Task: Calculate the distance between Portland and Las Vegas.
Action: Key pressed p<Key.caps_lock>ORTLAND
Screenshot: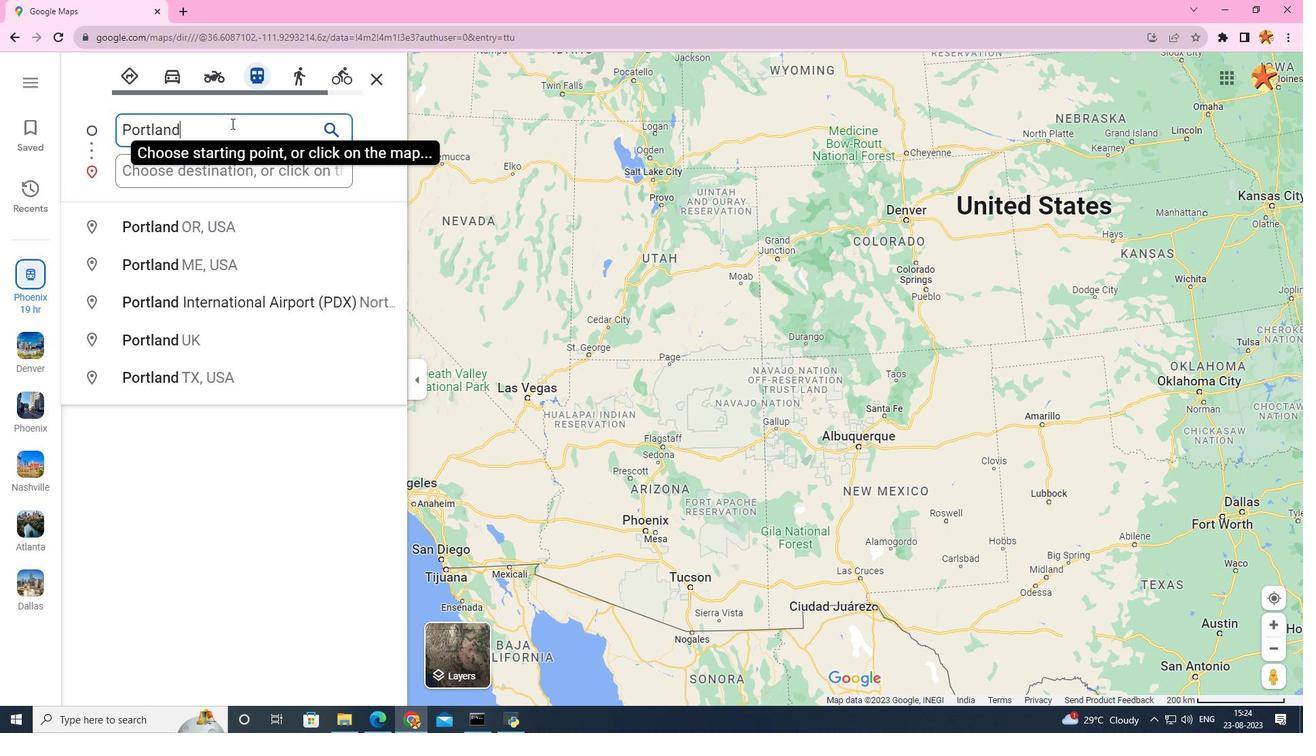 
Action: Mouse moved to (135, 215)
Screenshot: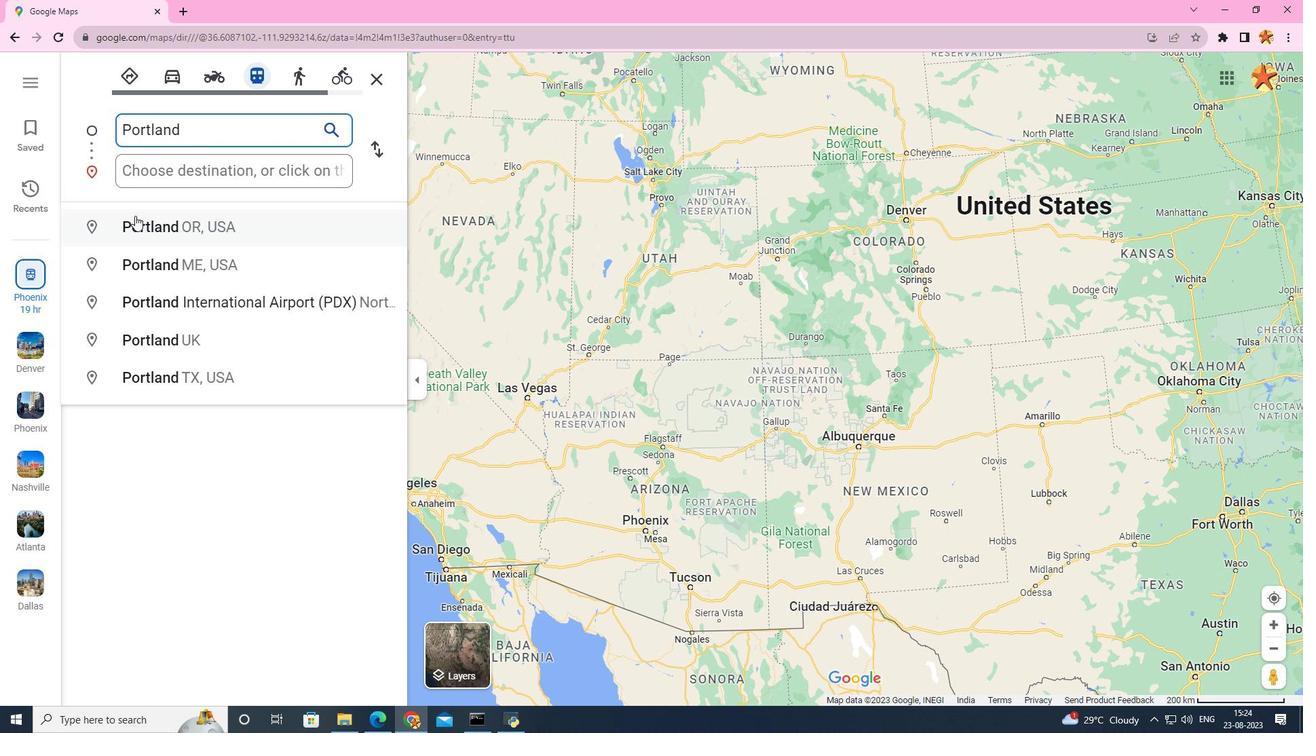 
Action: Mouse pressed left at (135, 215)
Screenshot: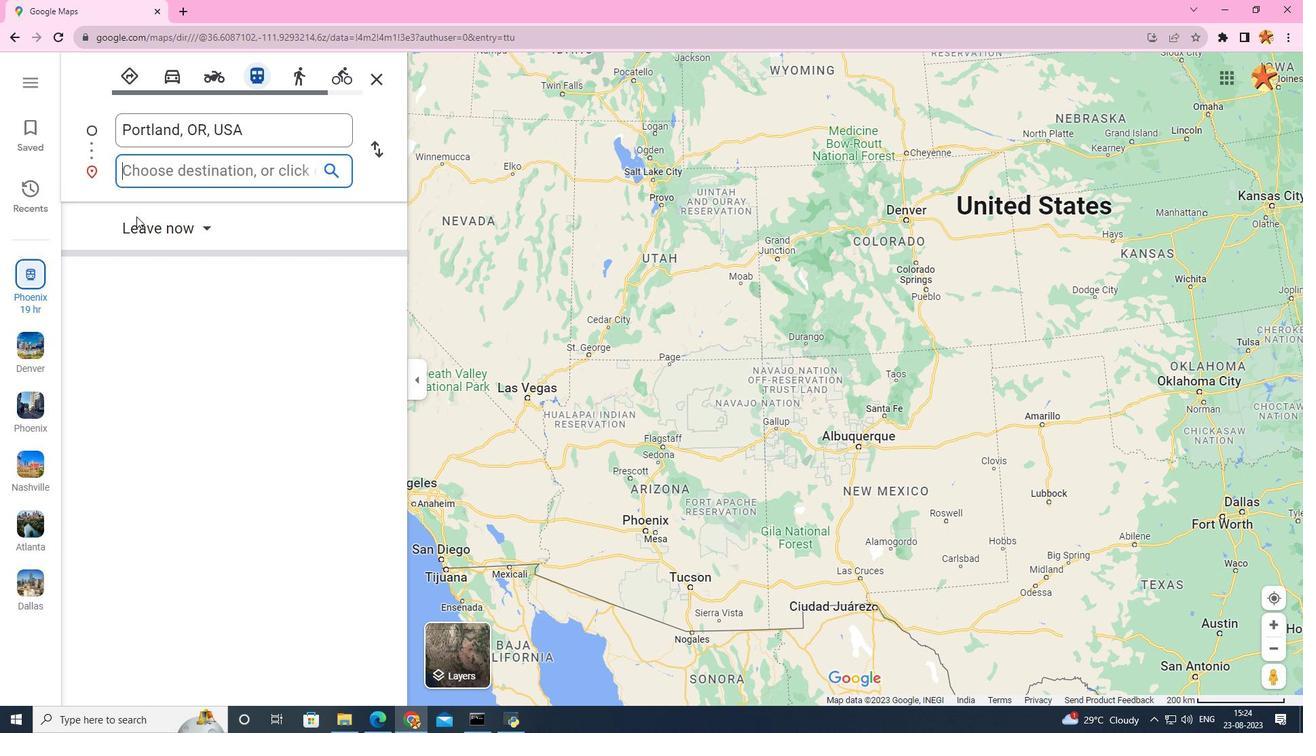 
Action: Mouse moved to (192, 167)
Screenshot: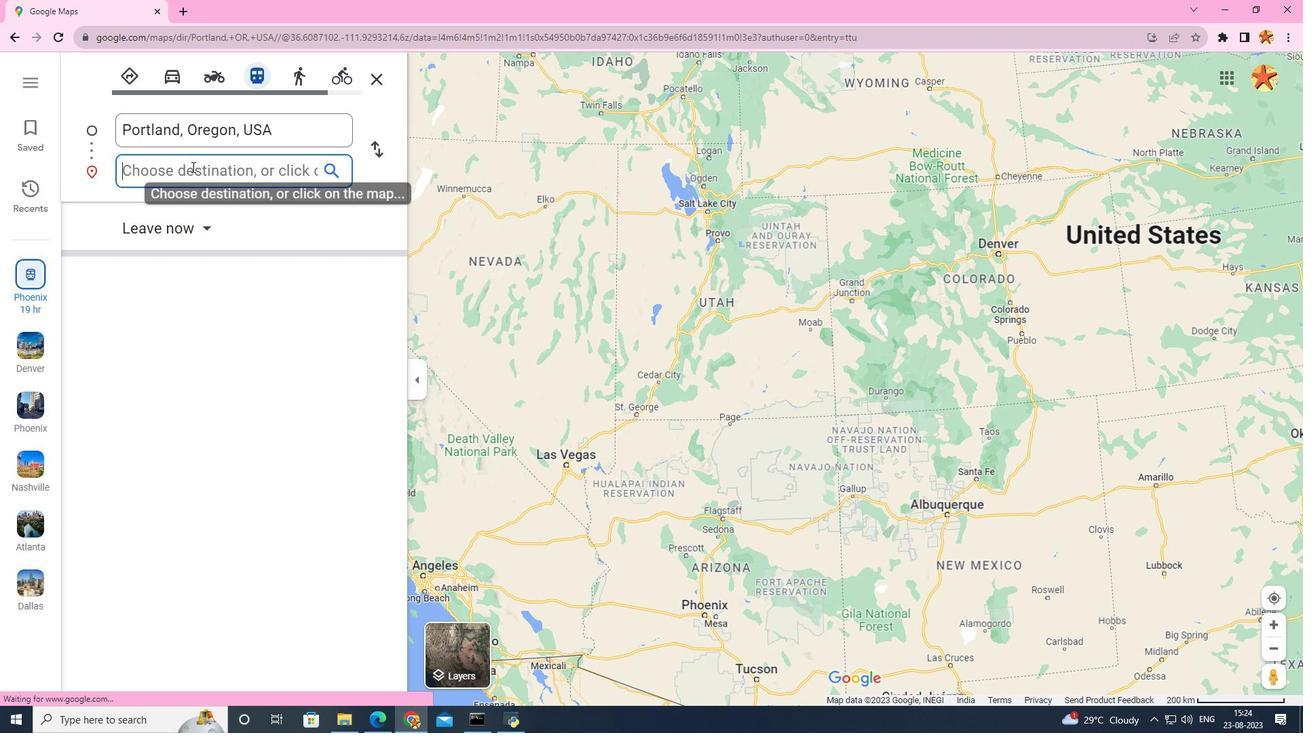 
Action: Mouse pressed left at (192, 167)
Screenshot: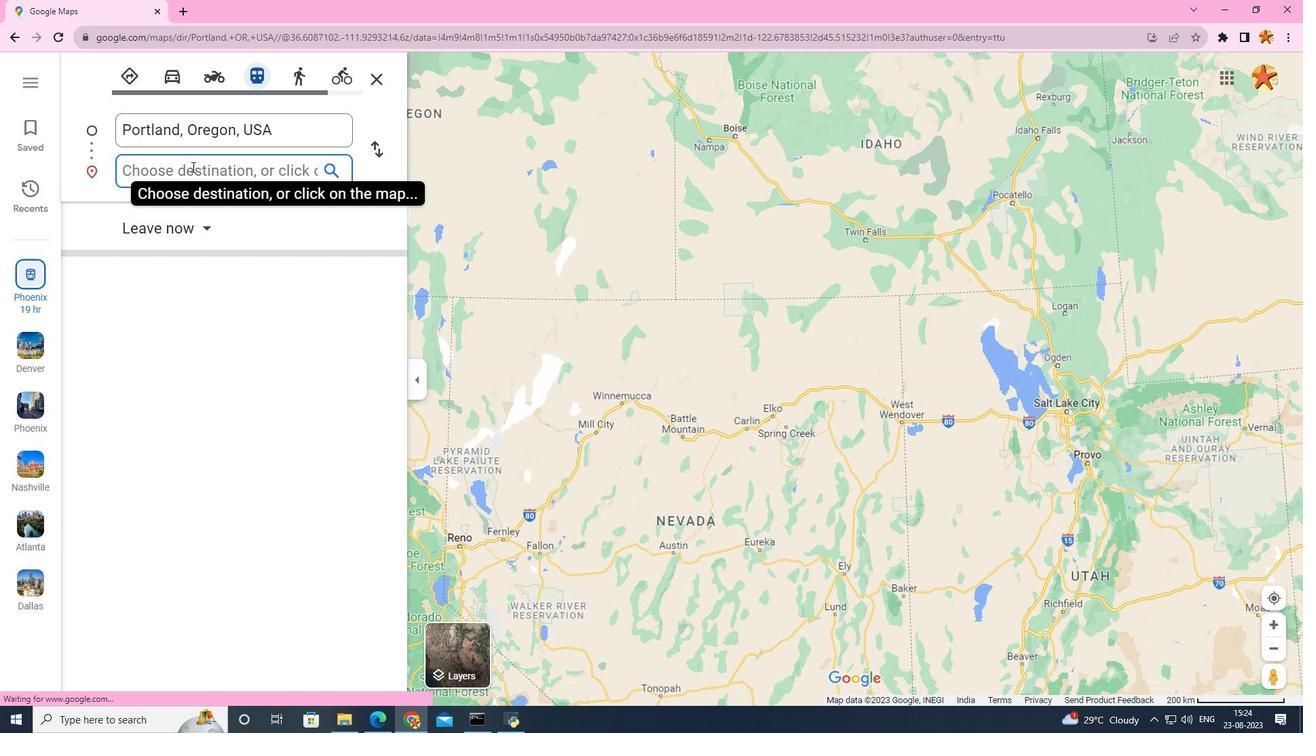 
Action: Mouse moved to (179, 156)
Screenshot: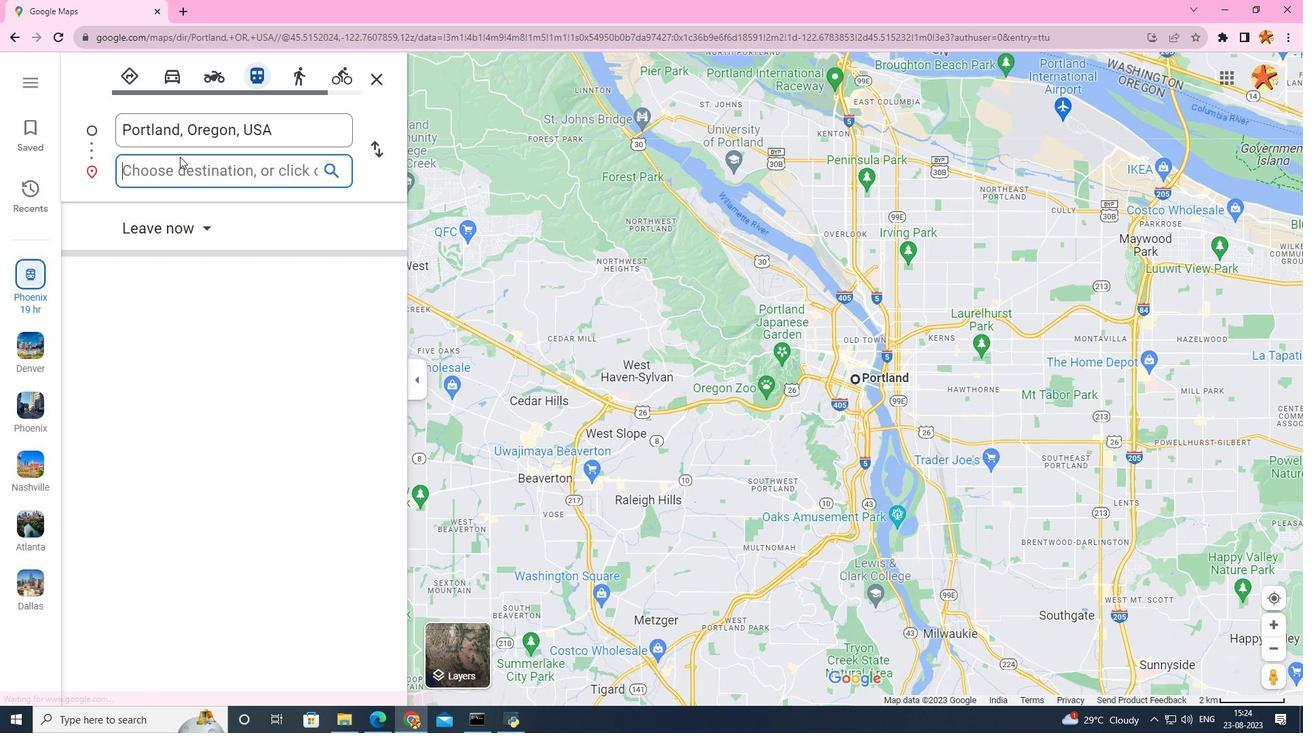 
Action: Key pressed <Key.caps_lock>l<Key.caps_lock>AS<Key.space>VEGAS
Screenshot: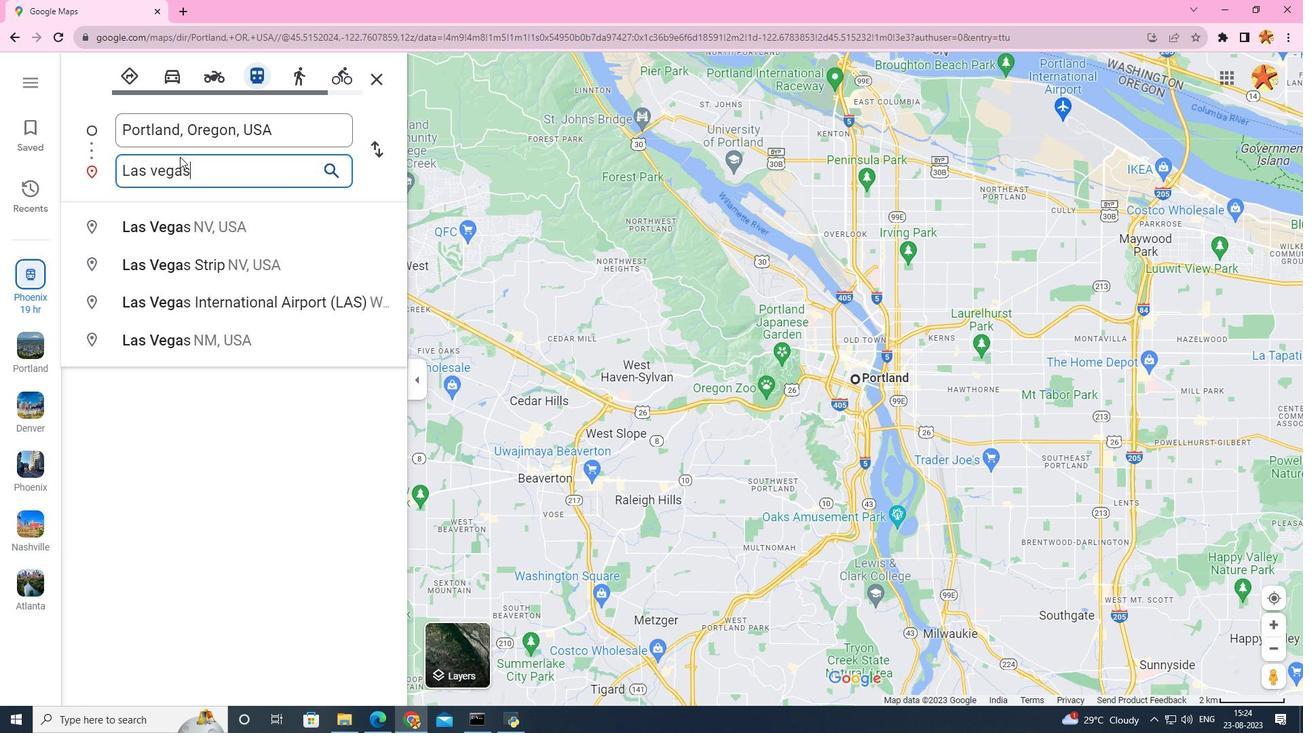 
Action: Mouse moved to (148, 220)
Screenshot: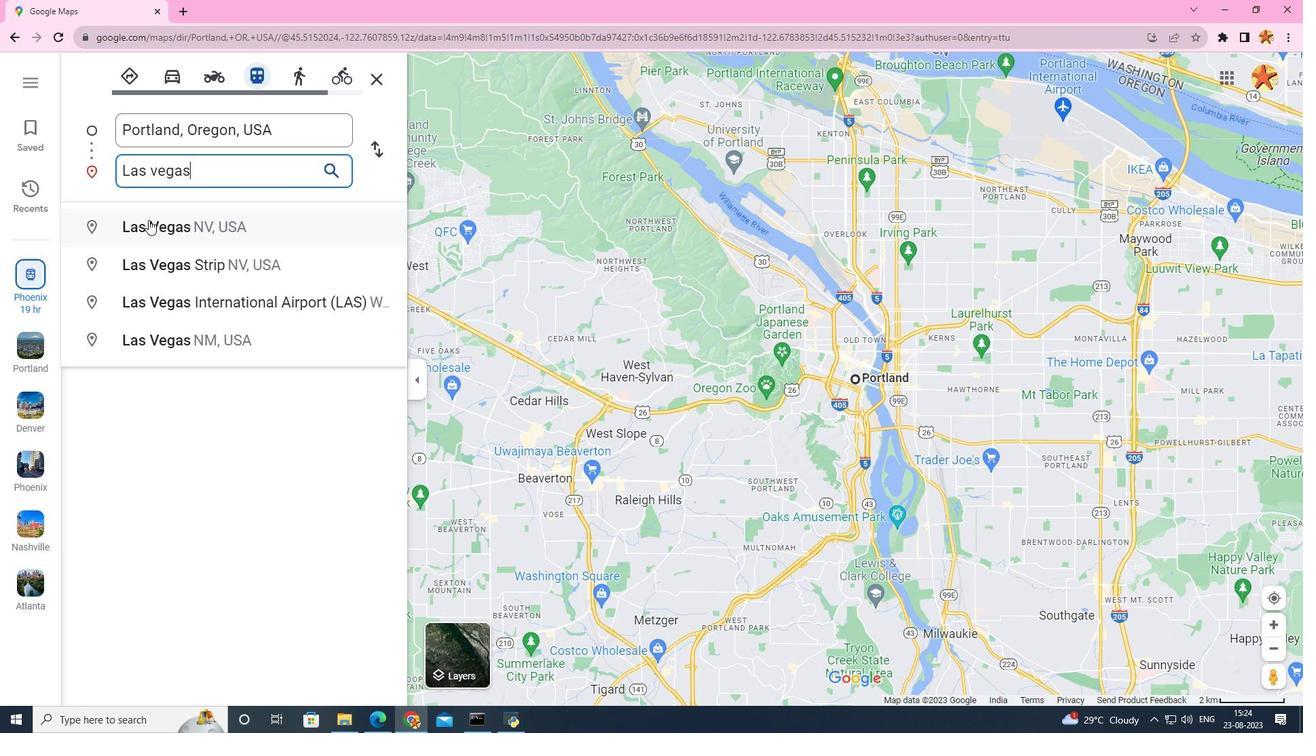 
Action: Mouse pressed left at (148, 220)
Screenshot: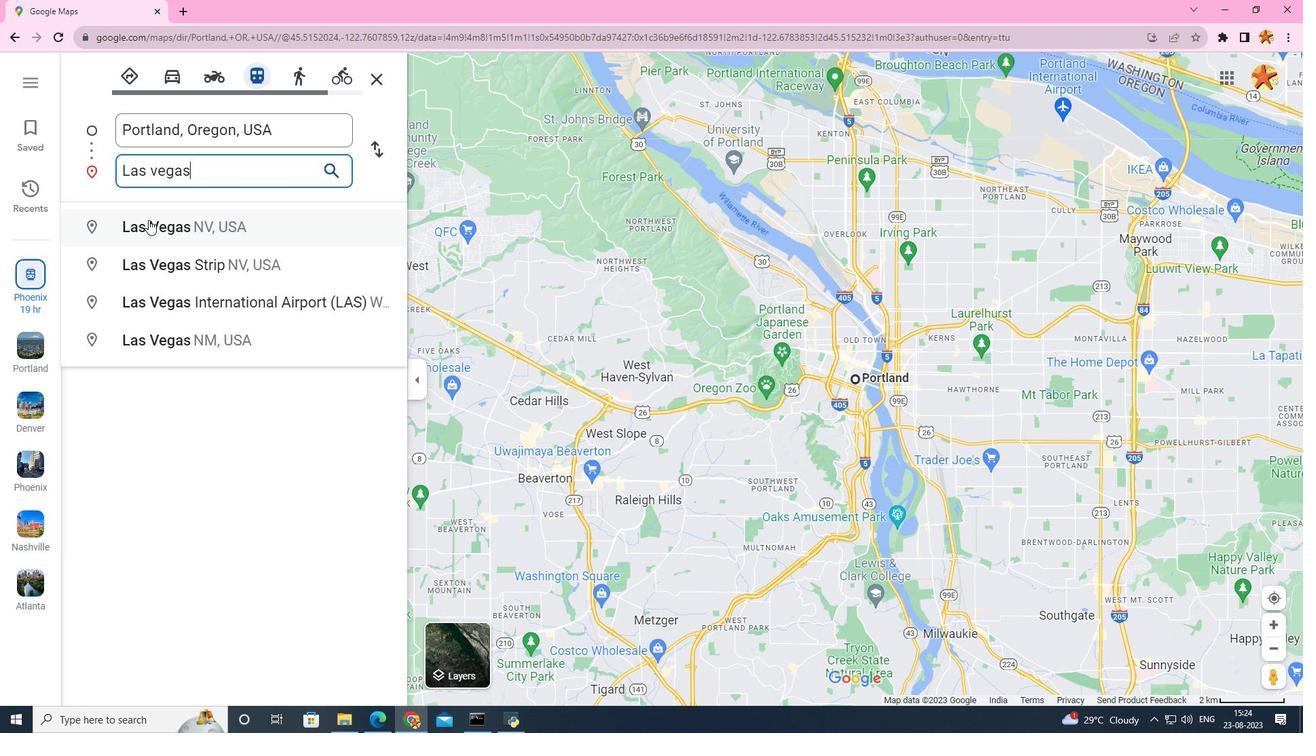 
Action: Mouse moved to (467, 659)
Screenshot: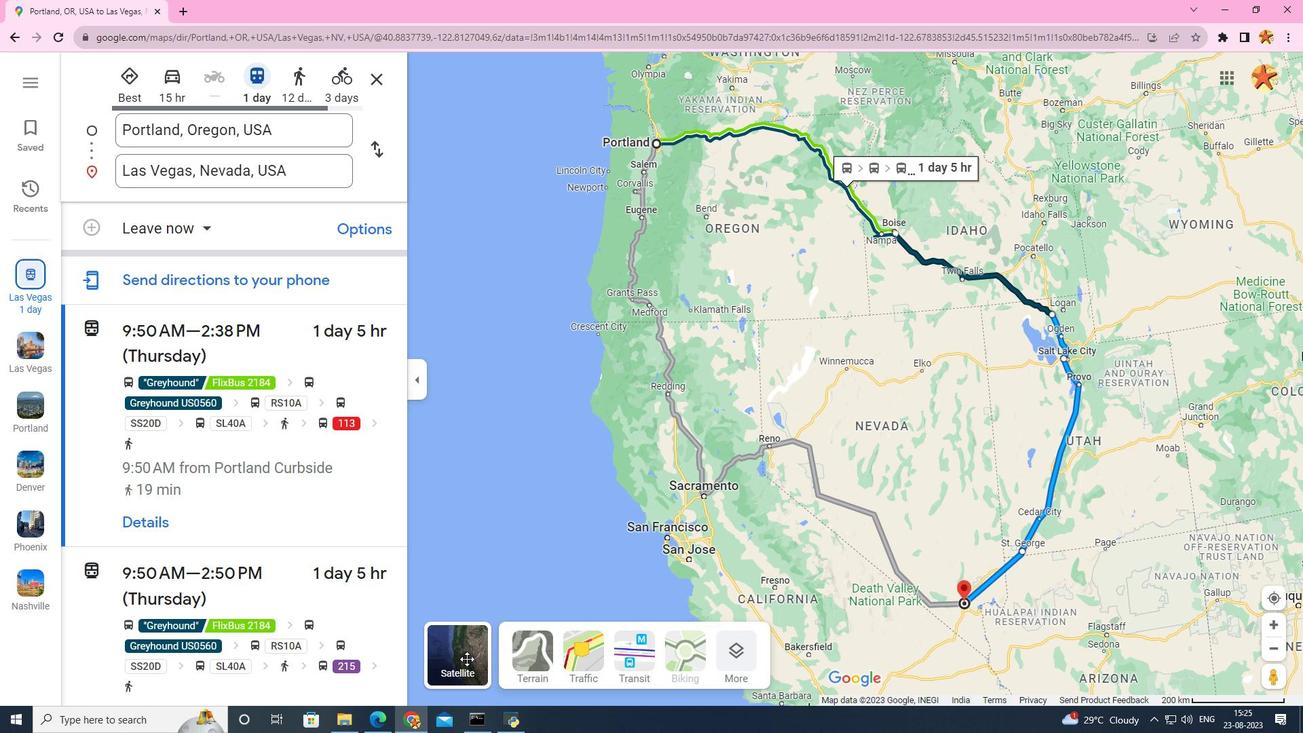 
Action: Mouse pressed left at (467, 659)
Screenshot: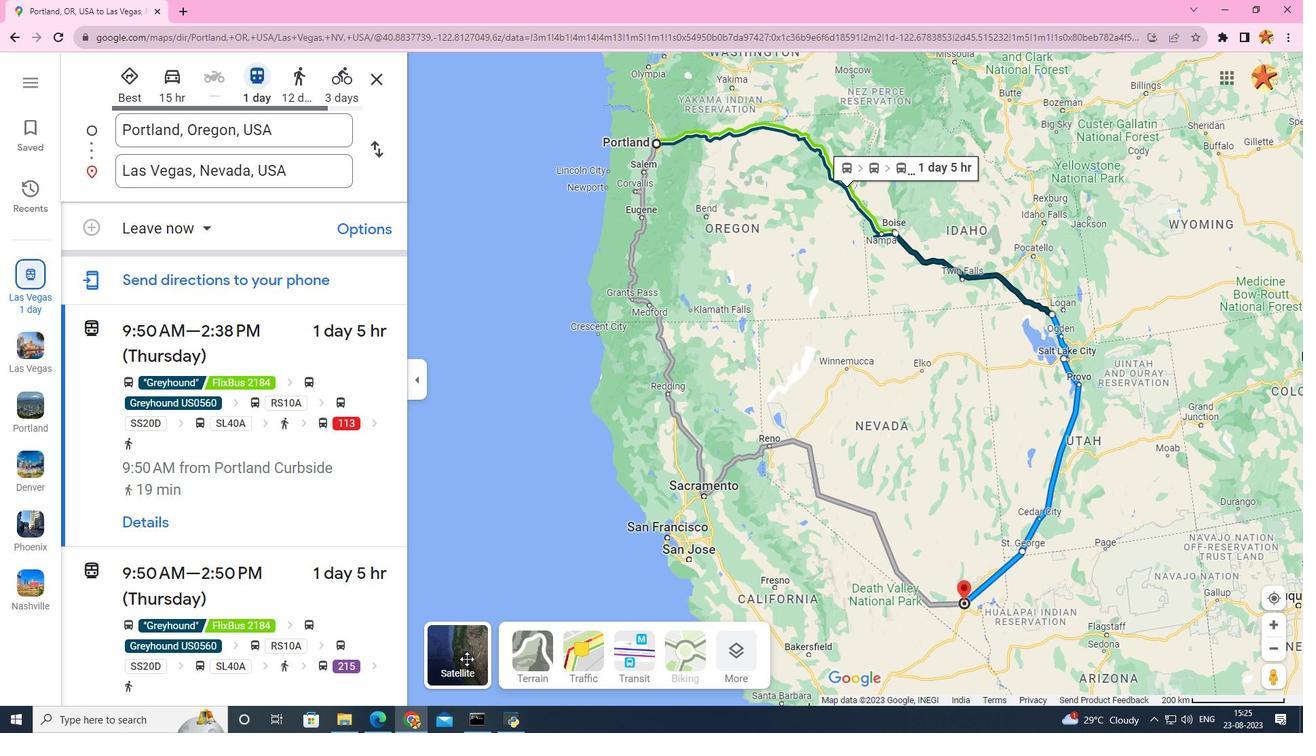 
Action: Mouse moved to (734, 649)
Screenshot: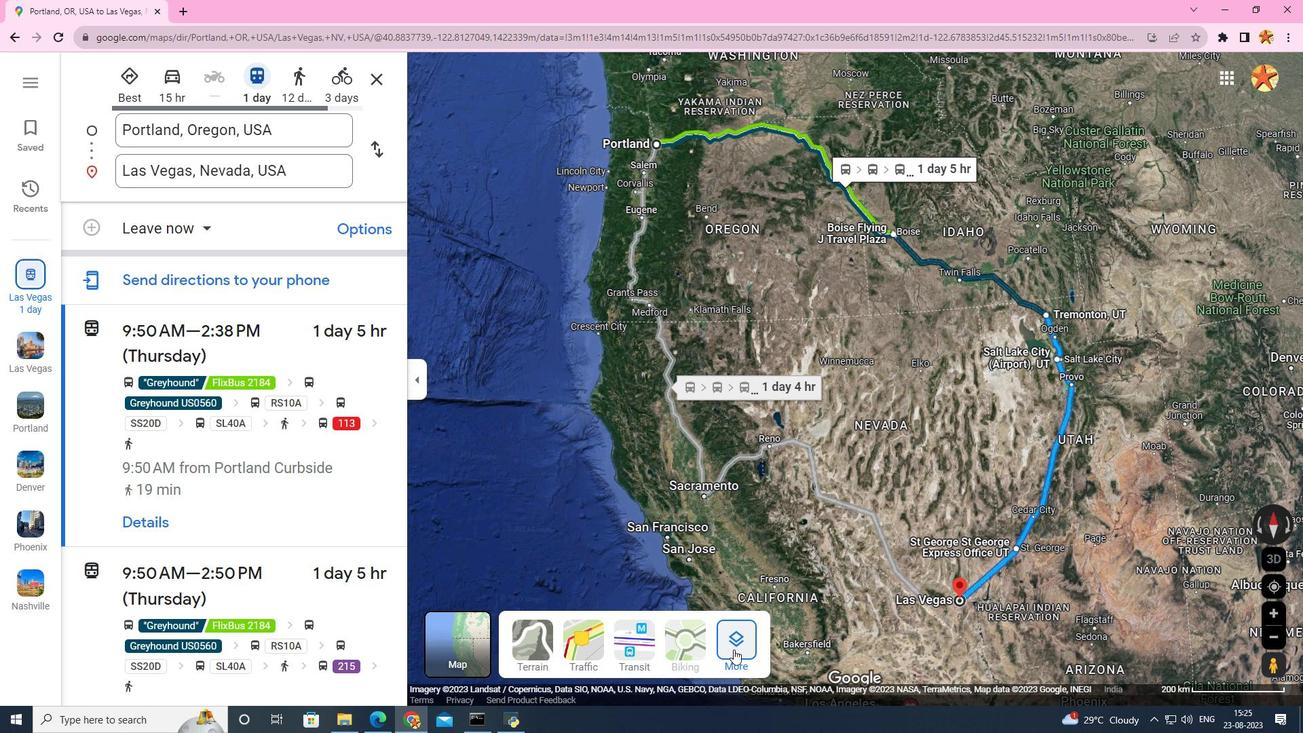 
Action: Mouse pressed left at (734, 649)
Screenshot: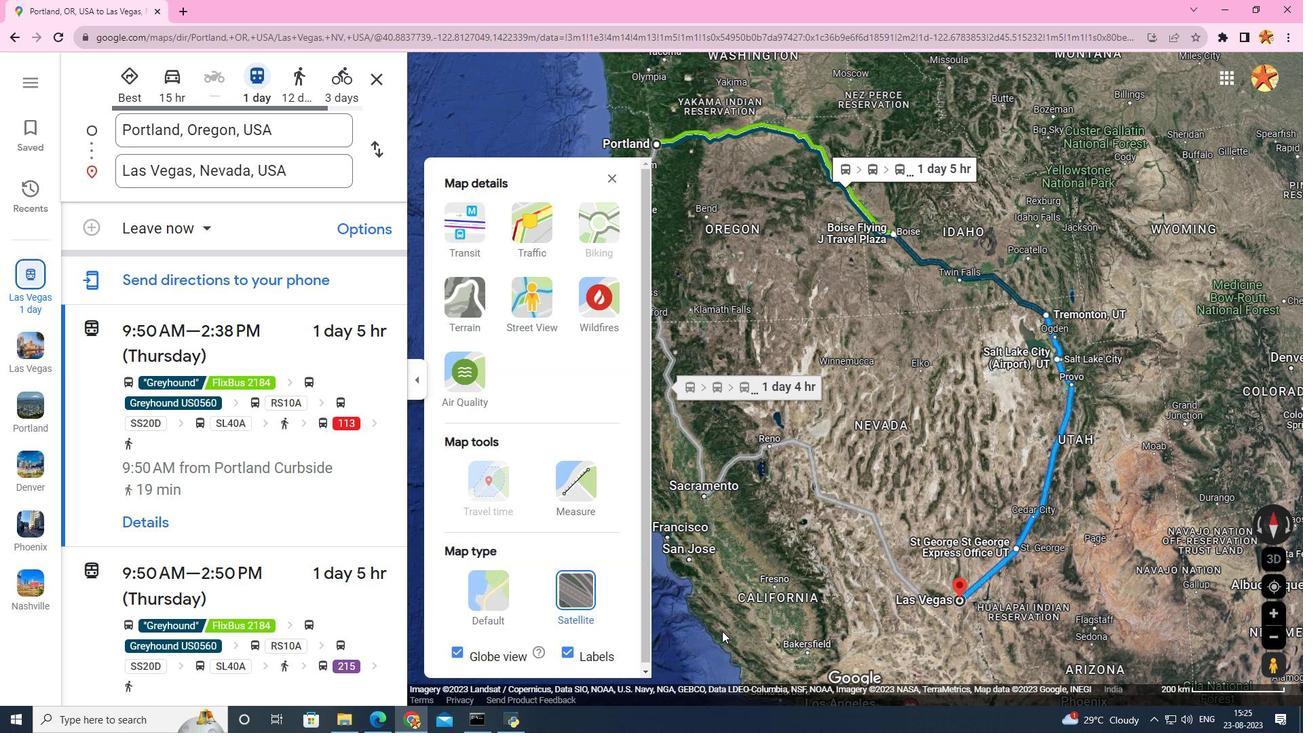 
Action: Mouse moved to (563, 506)
Screenshot: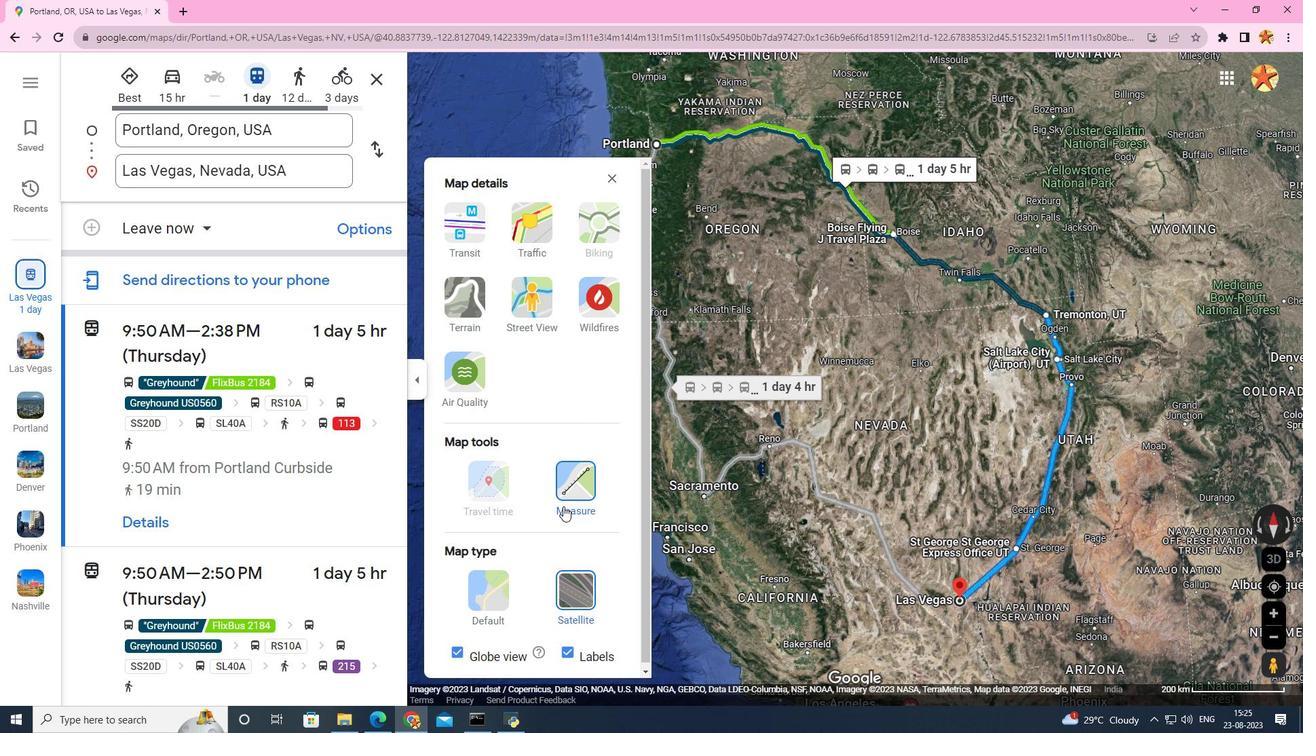 
Action: Mouse pressed left at (563, 506)
Screenshot: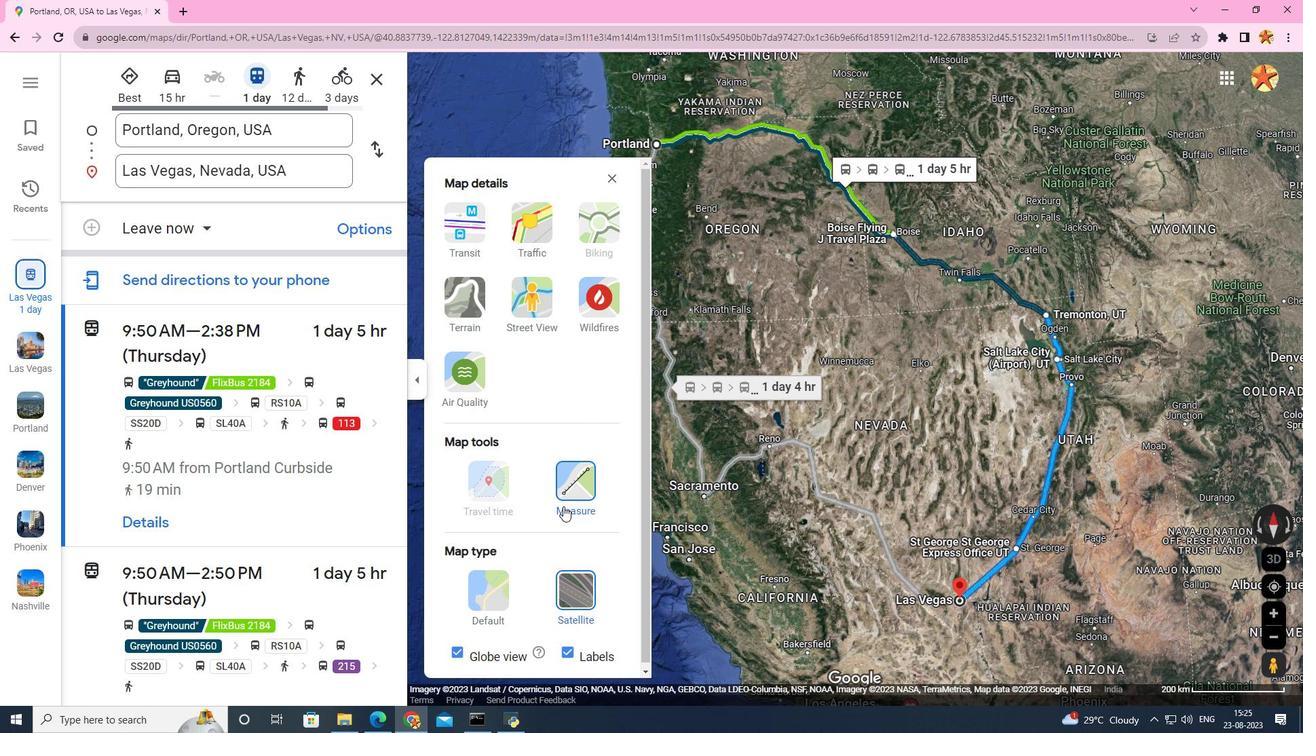 
Action: Mouse moved to (622, 177)
Screenshot: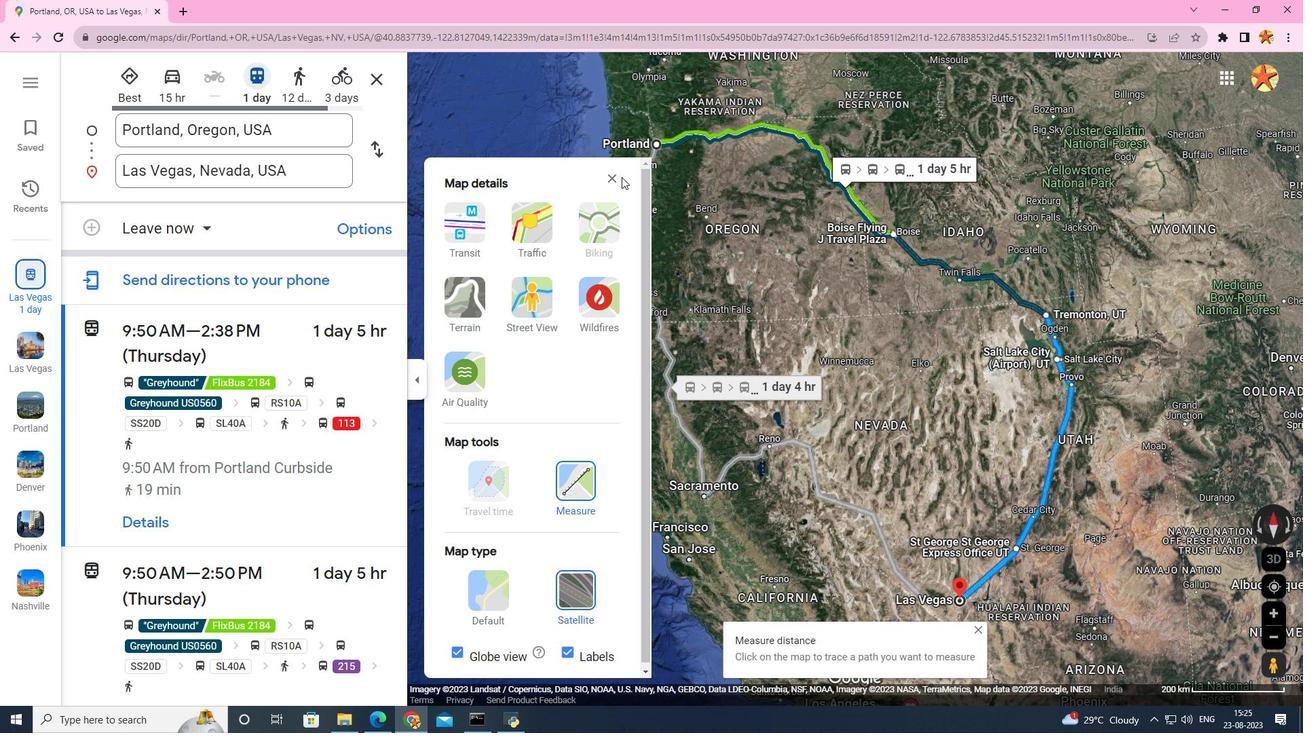 
Action: Mouse pressed left at (622, 177)
Screenshot: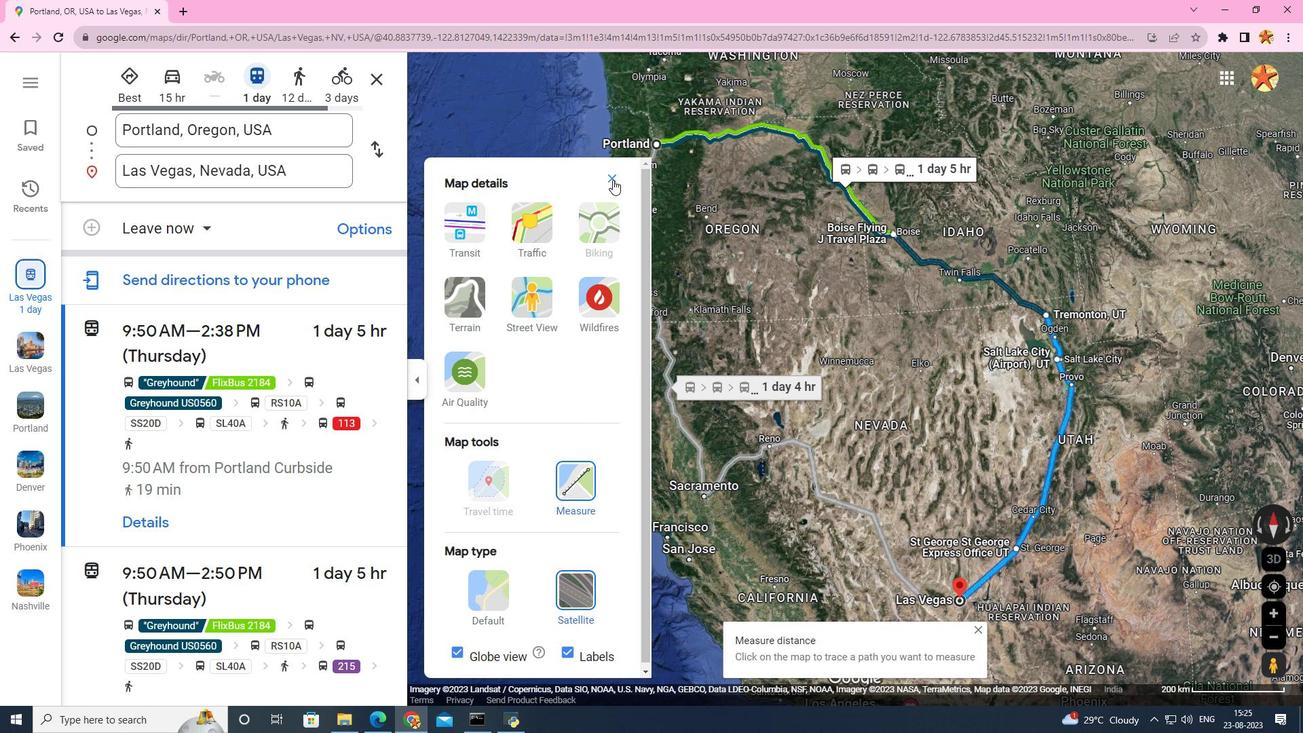 
Action: Mouse moved to (613, 179)
Screenshot: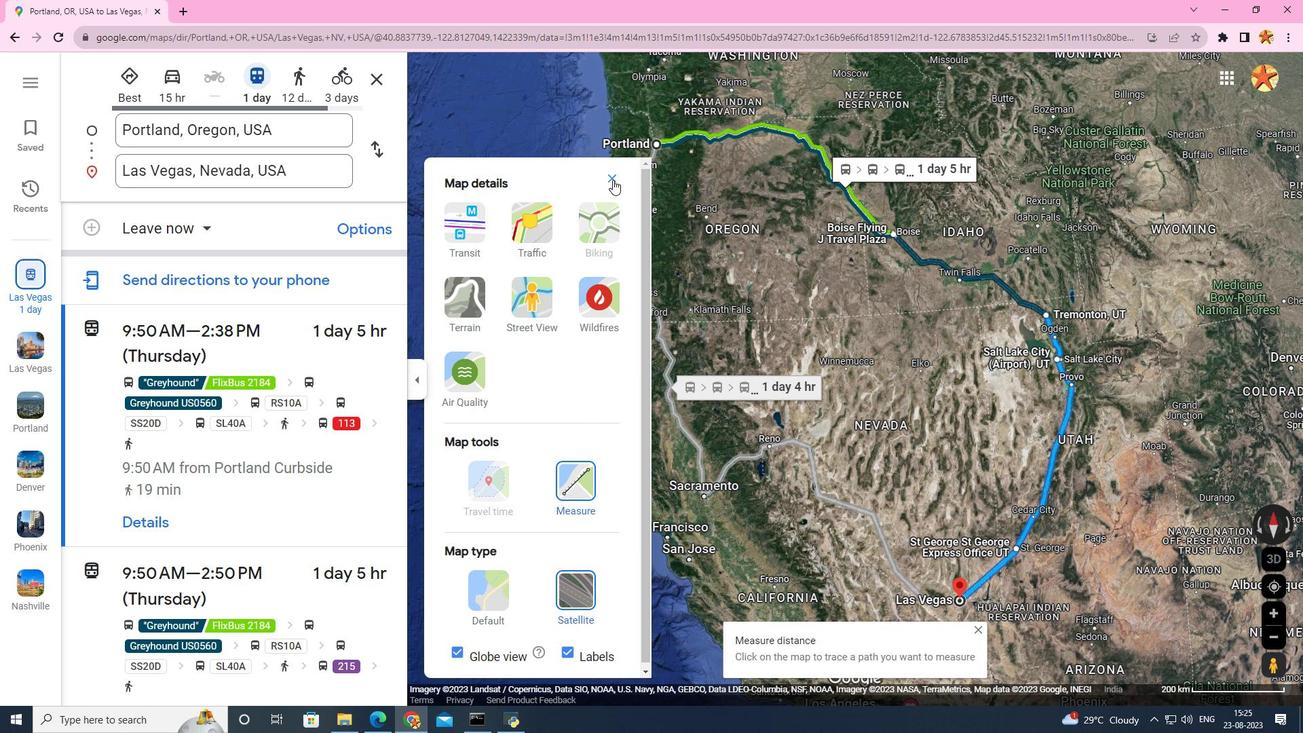 
Action: Mouse pressed left at (613, 179)
Screenshot: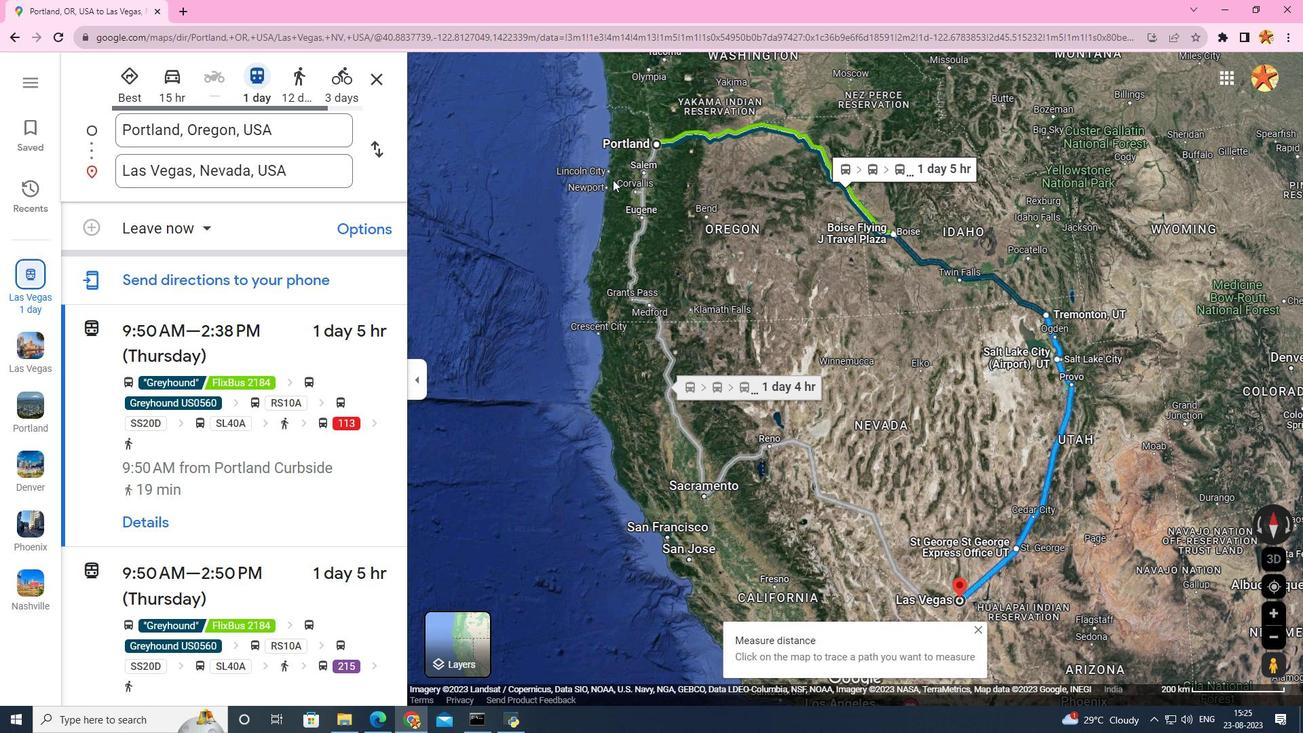
Action: Mouse moved to (724, 114)
Screenshot: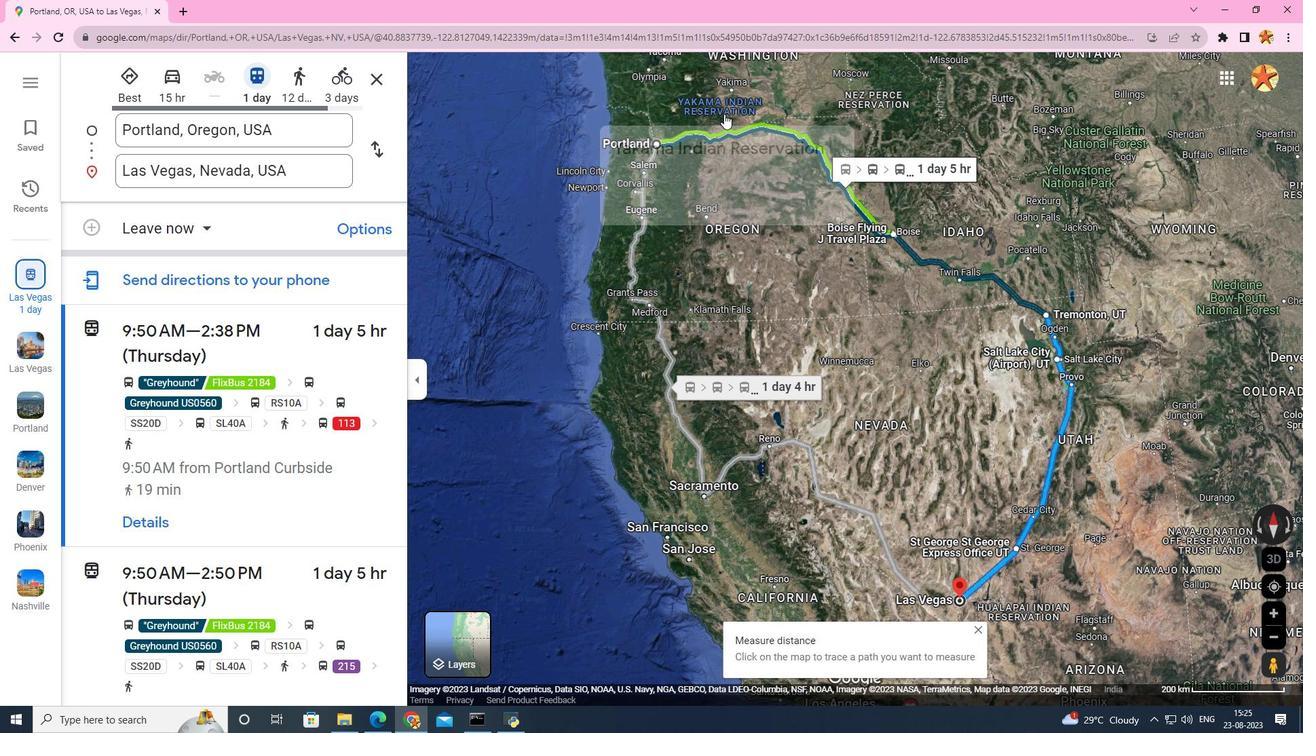 
Action: Mouse scrolled (724, 114) with delta (0, 0)
Screenshot: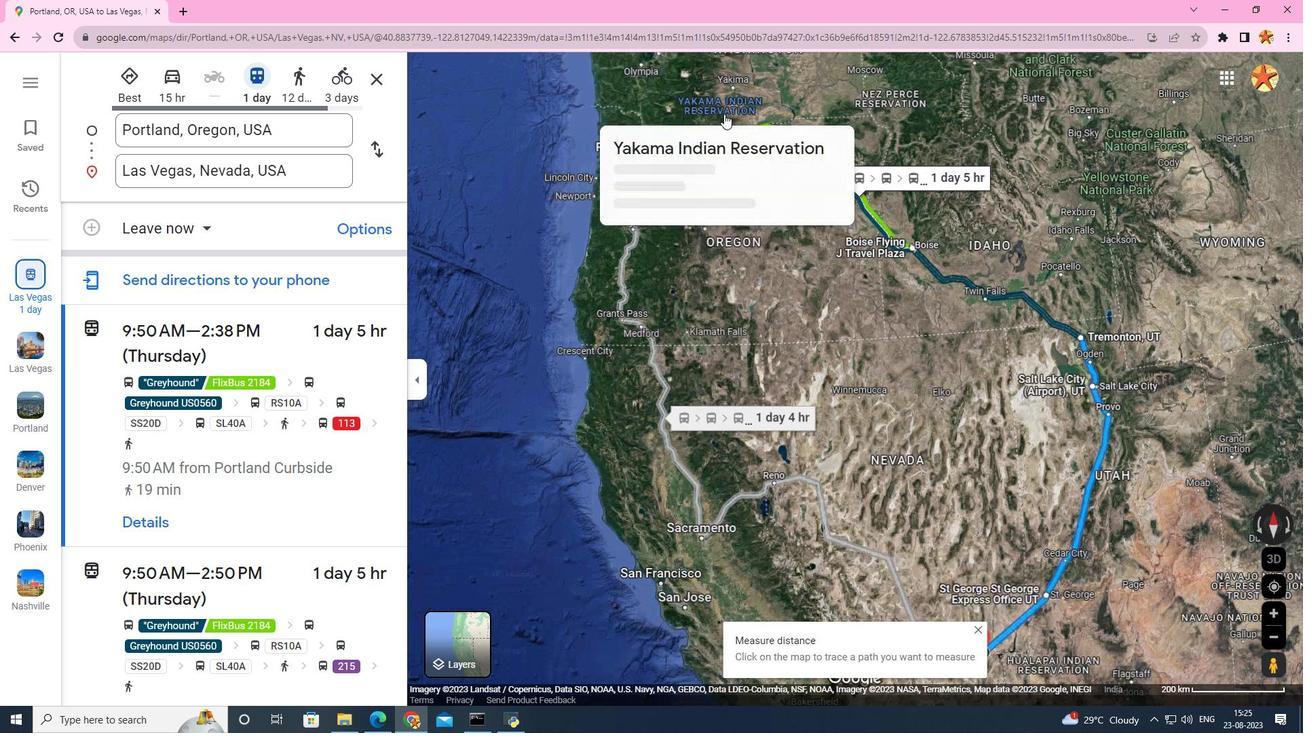 
Action: Mouse scrolled (724, 114) with delta (0, 0)
Screenshot: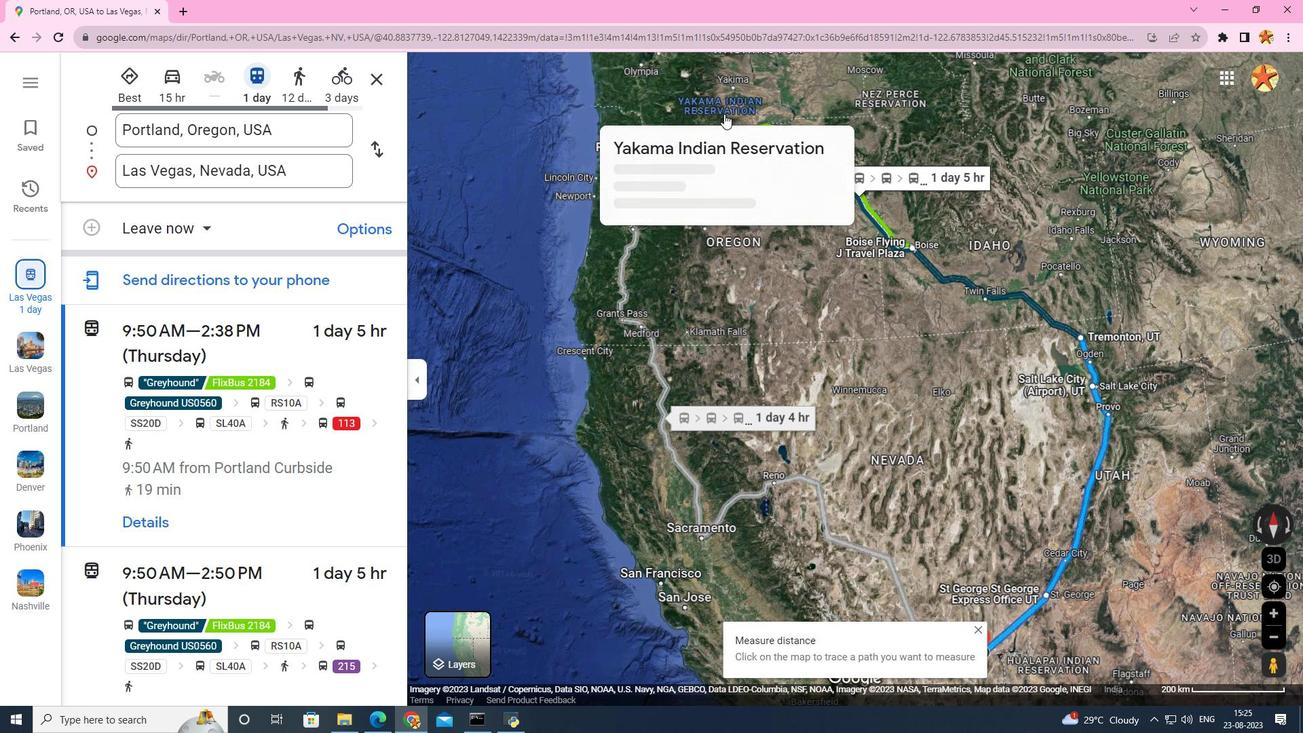 
Action: Mouse scrolled (724, 114) with delta (0, 0)
Screenshot: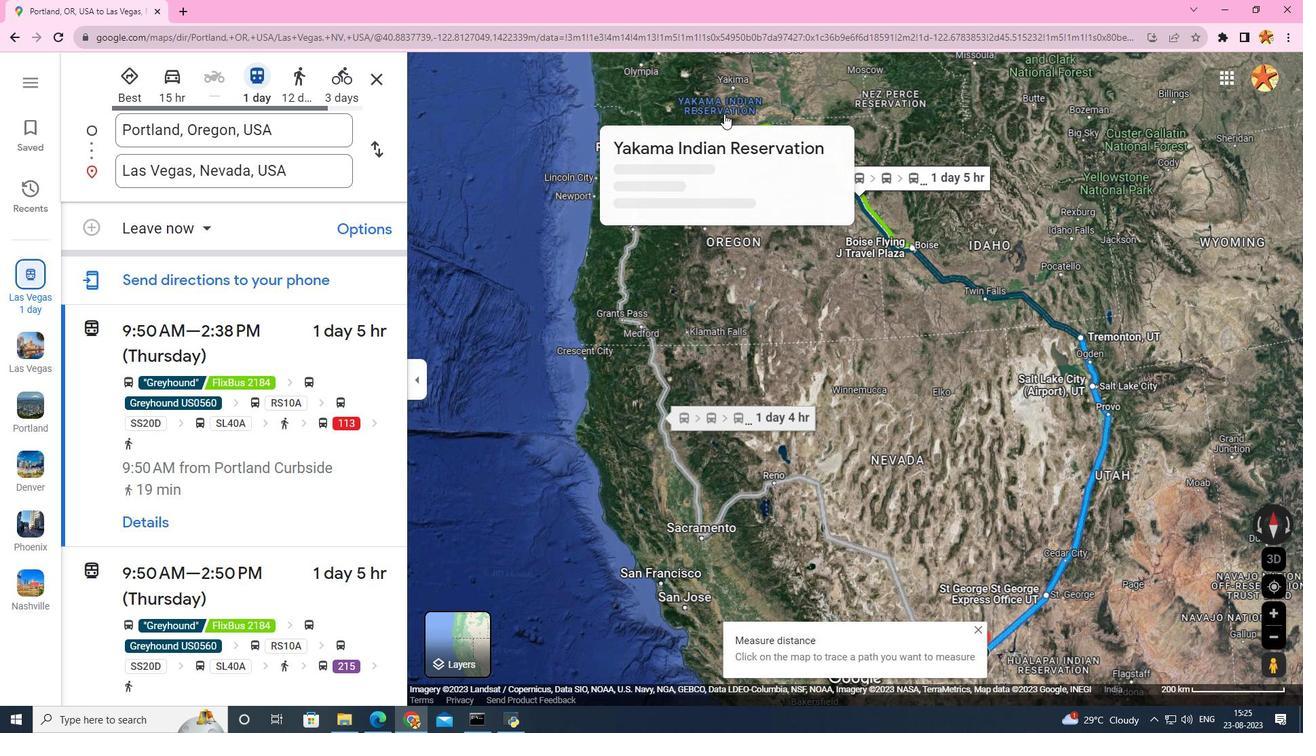 
Action: Mouse scrolled (724, 113) with delta (0, 0)
Screenshot: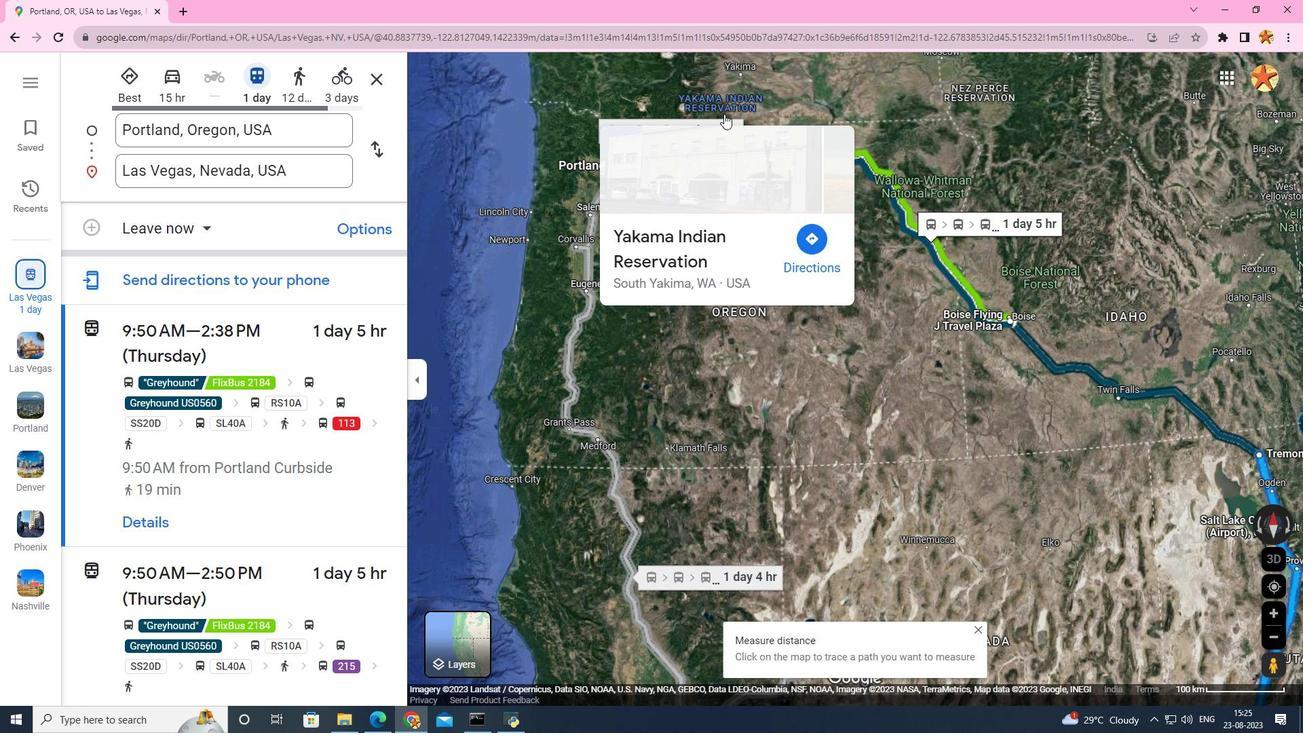 
Action: Mouse moved to (626, 155)
Screenshot: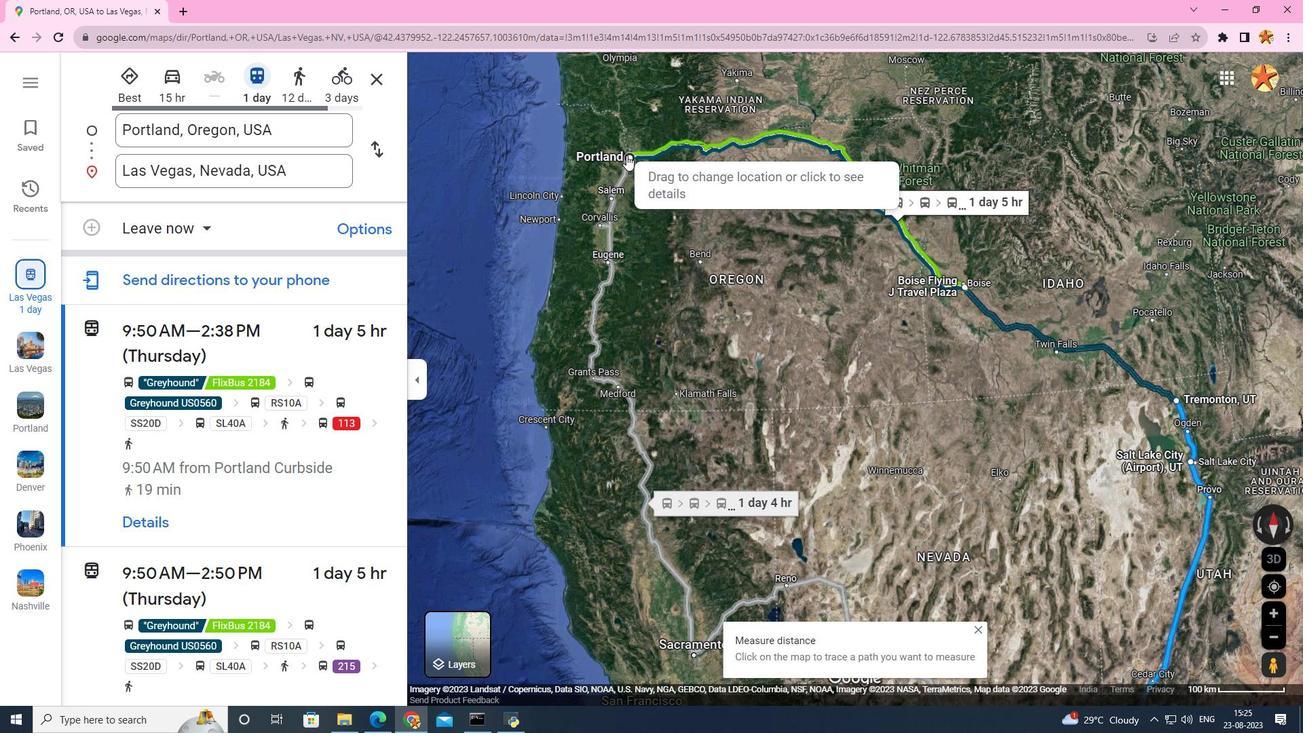 
Action: Mouse pressed left at (626, 155)
Screenshot: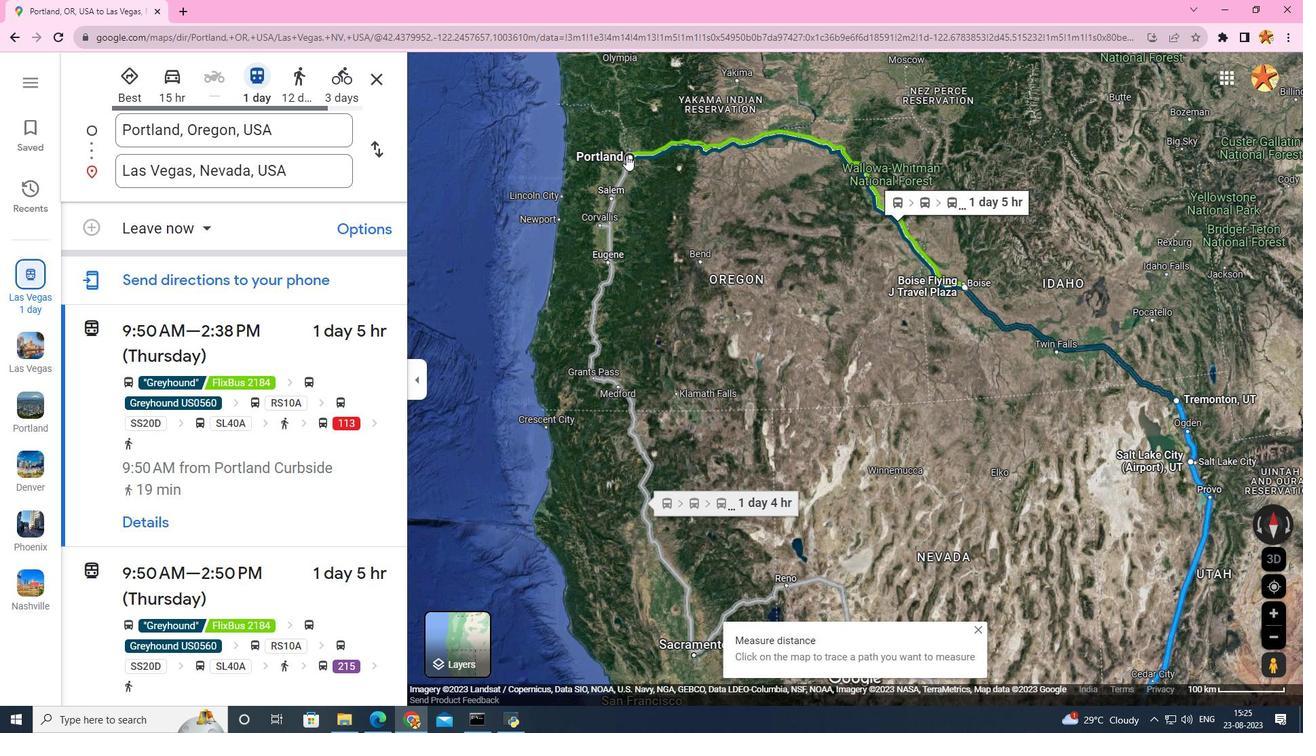 
Action: Mouse moved to (1007, 336)
Screenshot: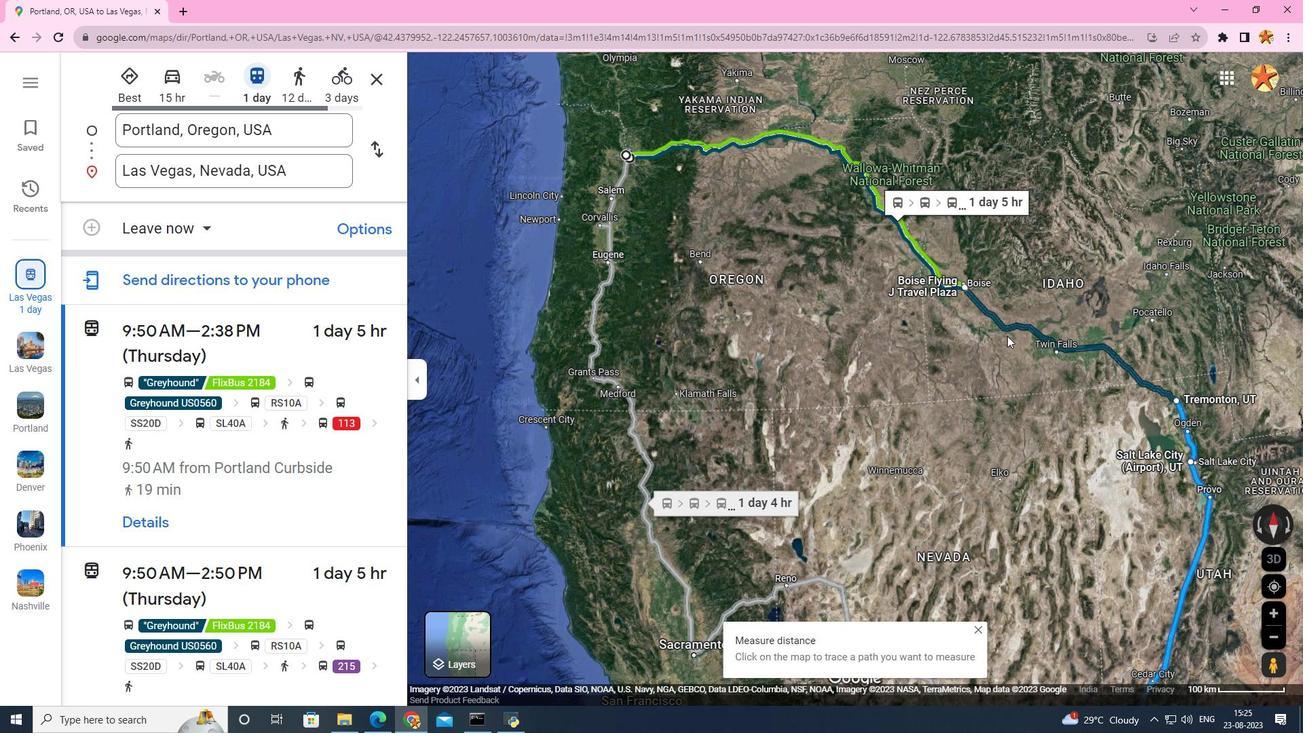 
Action: Mouse scrolled (1007, 335) with delta (0, 0)
Screenshot: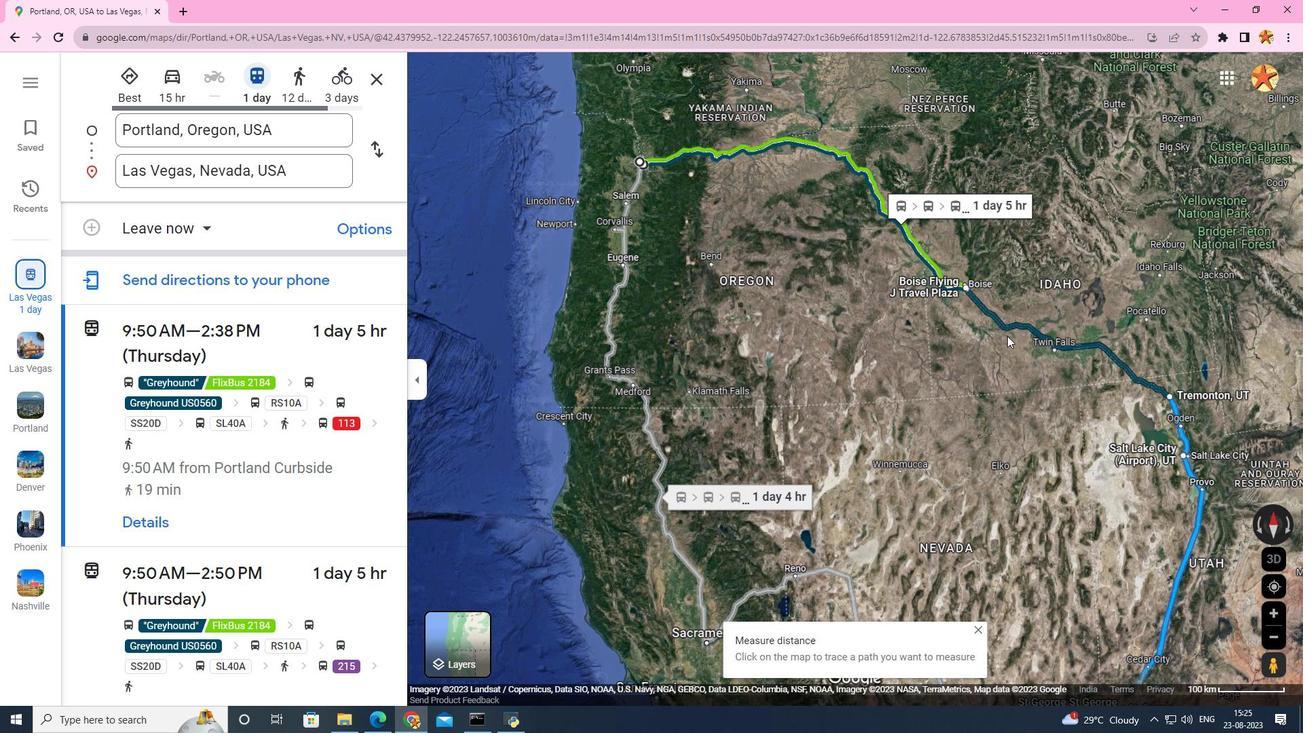
Action: Mouse scrolled (1007, 335) with delta (0, 0)
Screenshot: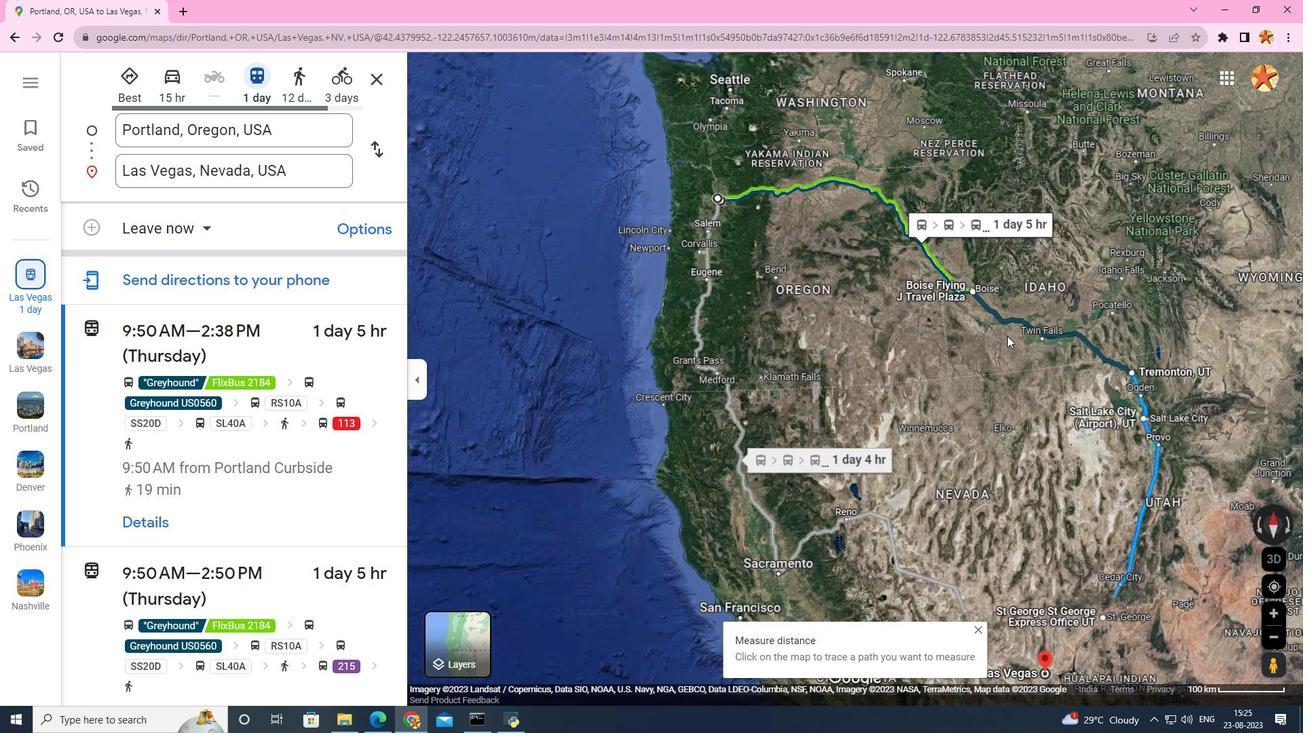
Action: Mouse scrolled (1007, 335) with delta (0, 0)
Screenshot: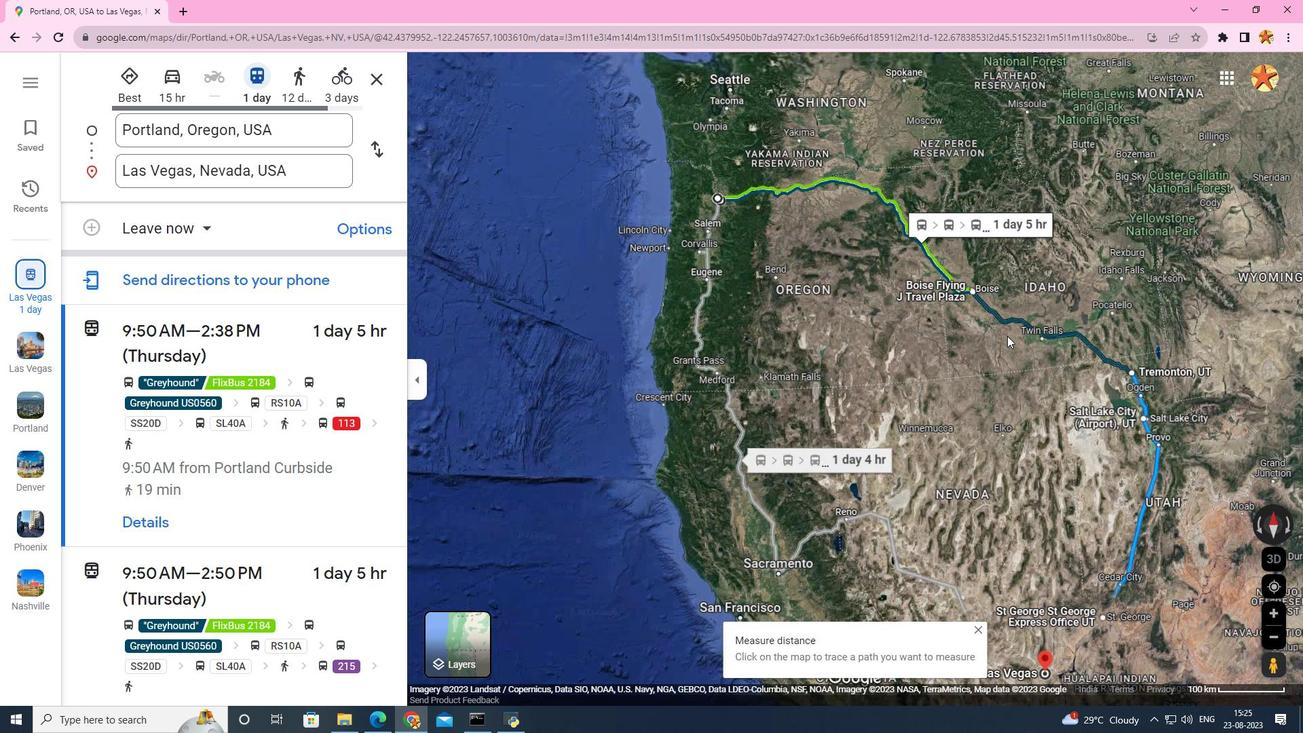 
Action: Mouse scrolled (1007, 335) with delta (0, 0)
Screenshot: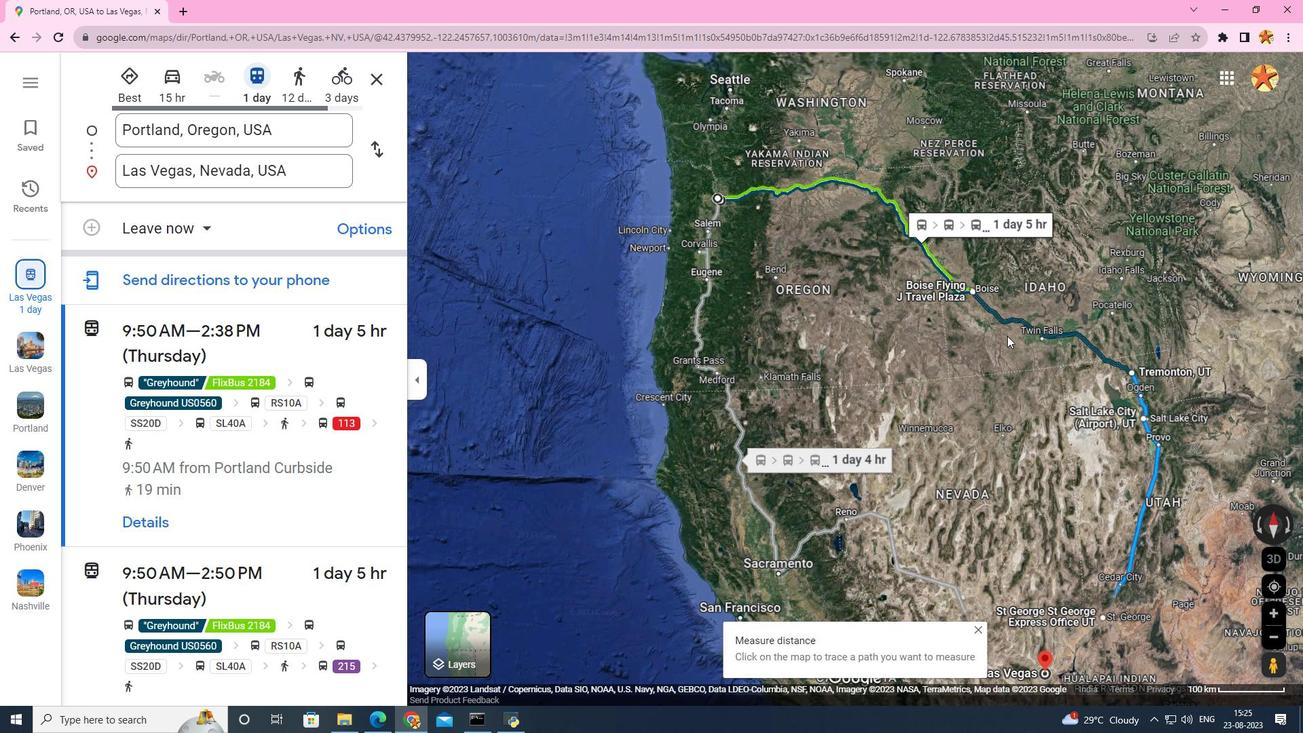
Action: Mouse scrolled (1007, 335) with delta (0, 0)
Screenshot: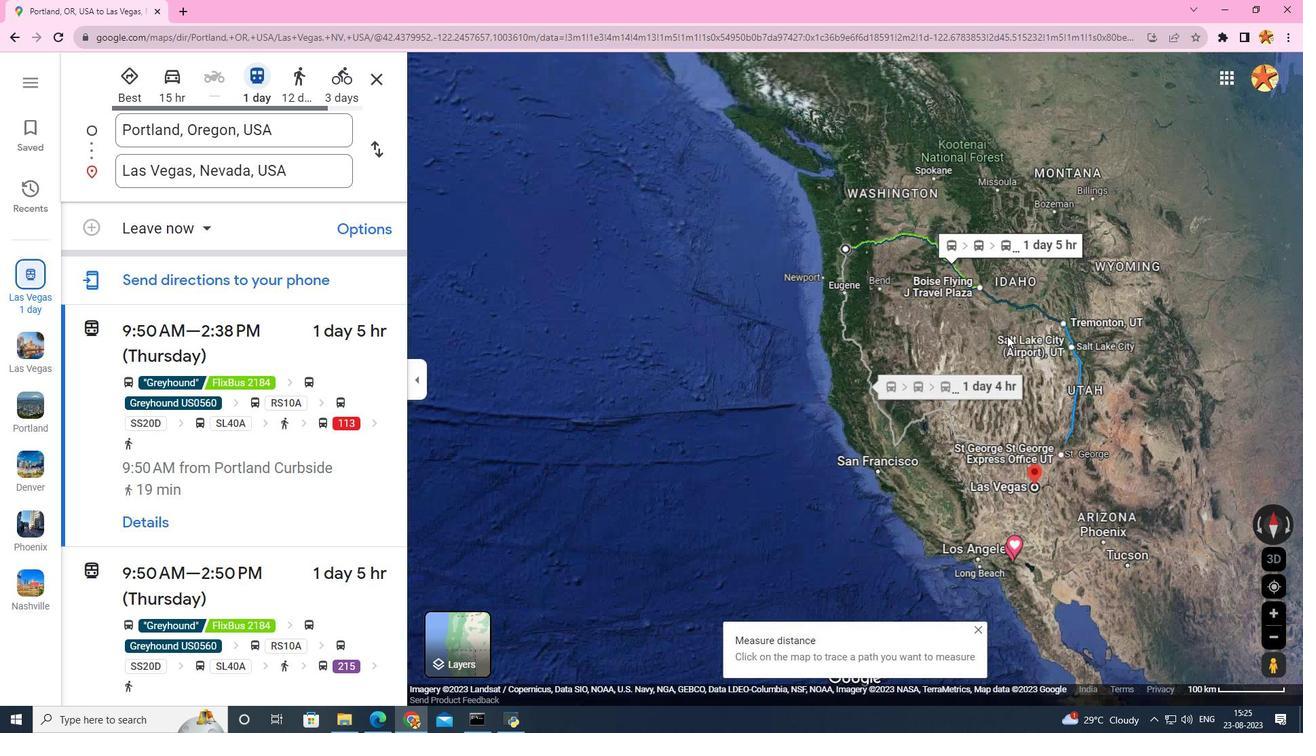 
Action: Mouse scrolled (1007, 335) with delta (0, 0)
Screenshot: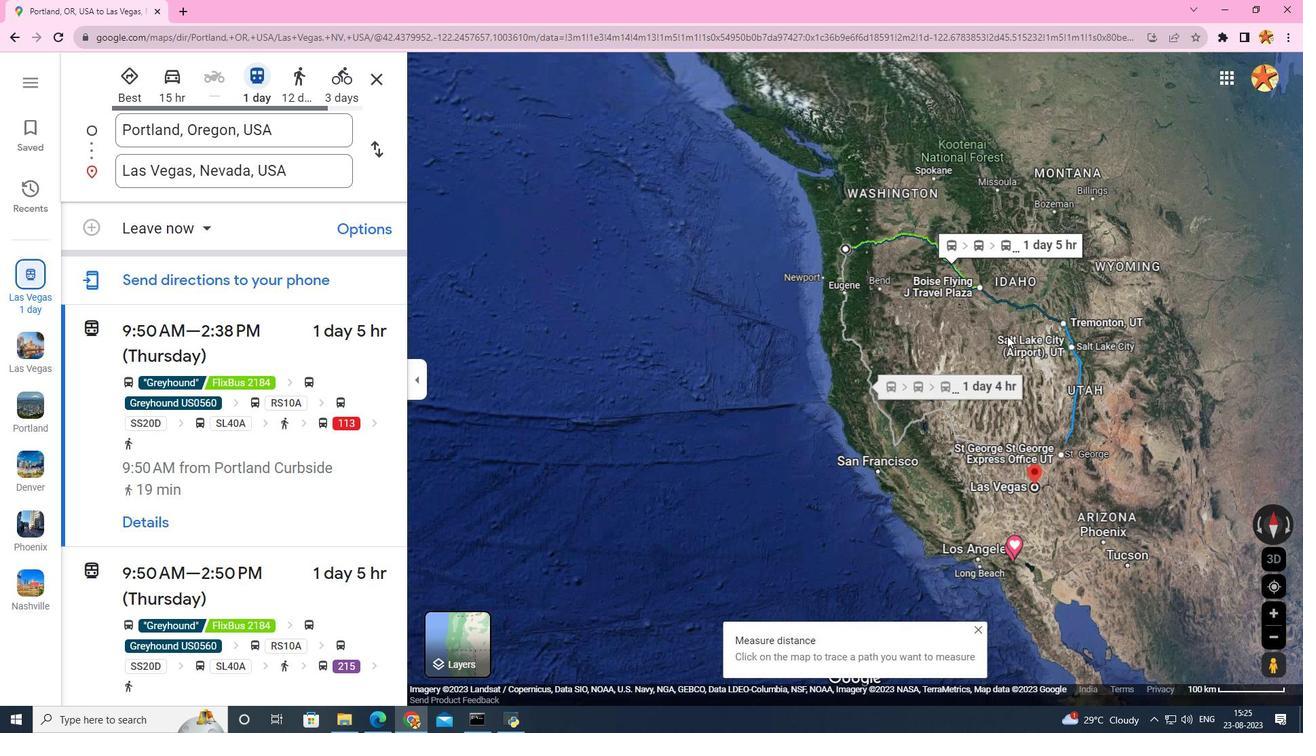 
Action: Mouse moved to (1025, 454)
Screenshot: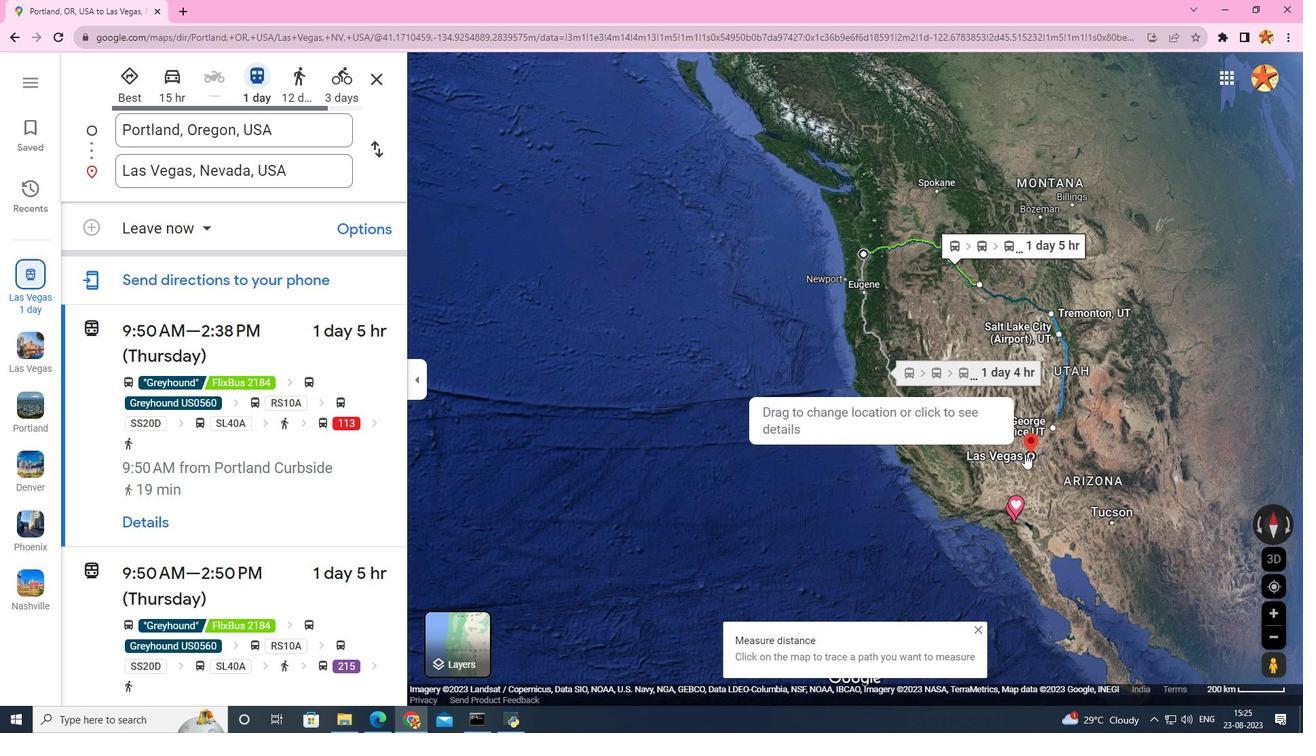 
Action: Mouse pressed left at (1025, 454)
Screenshot: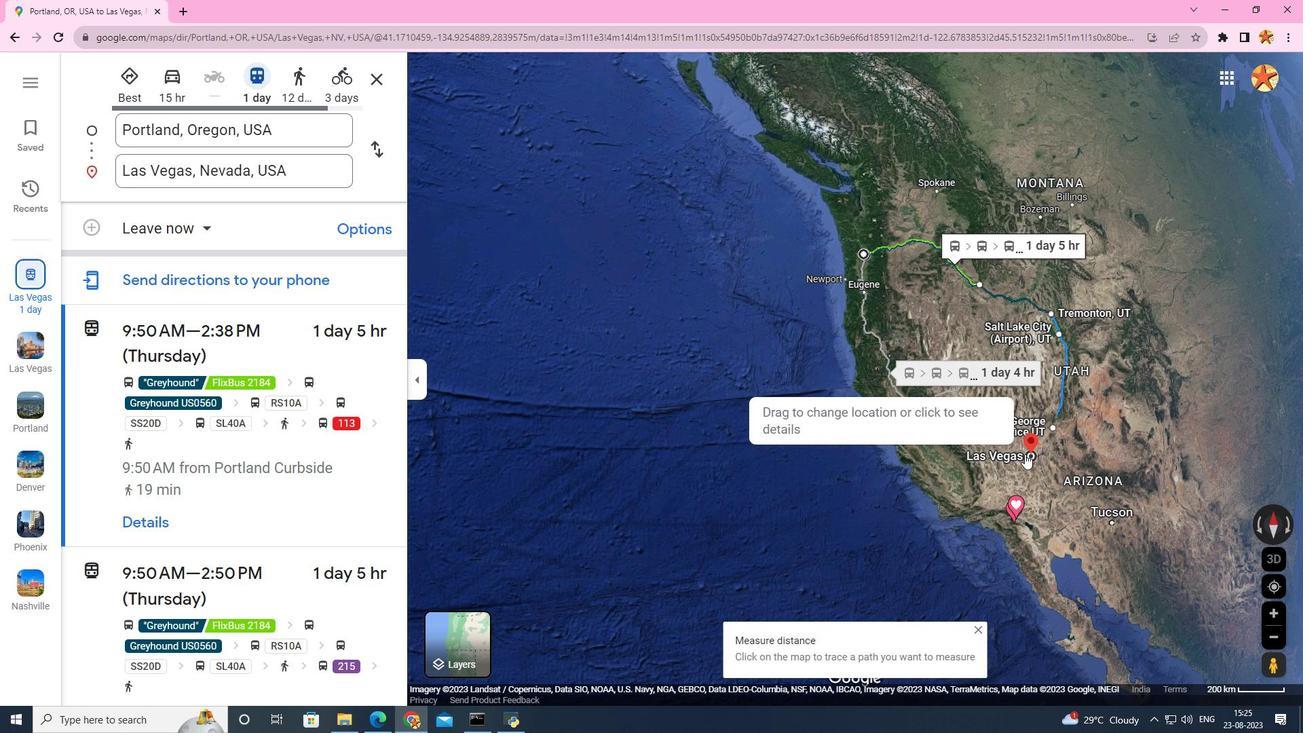 
Action: Mouse moved to (961, 414)
Screenshot: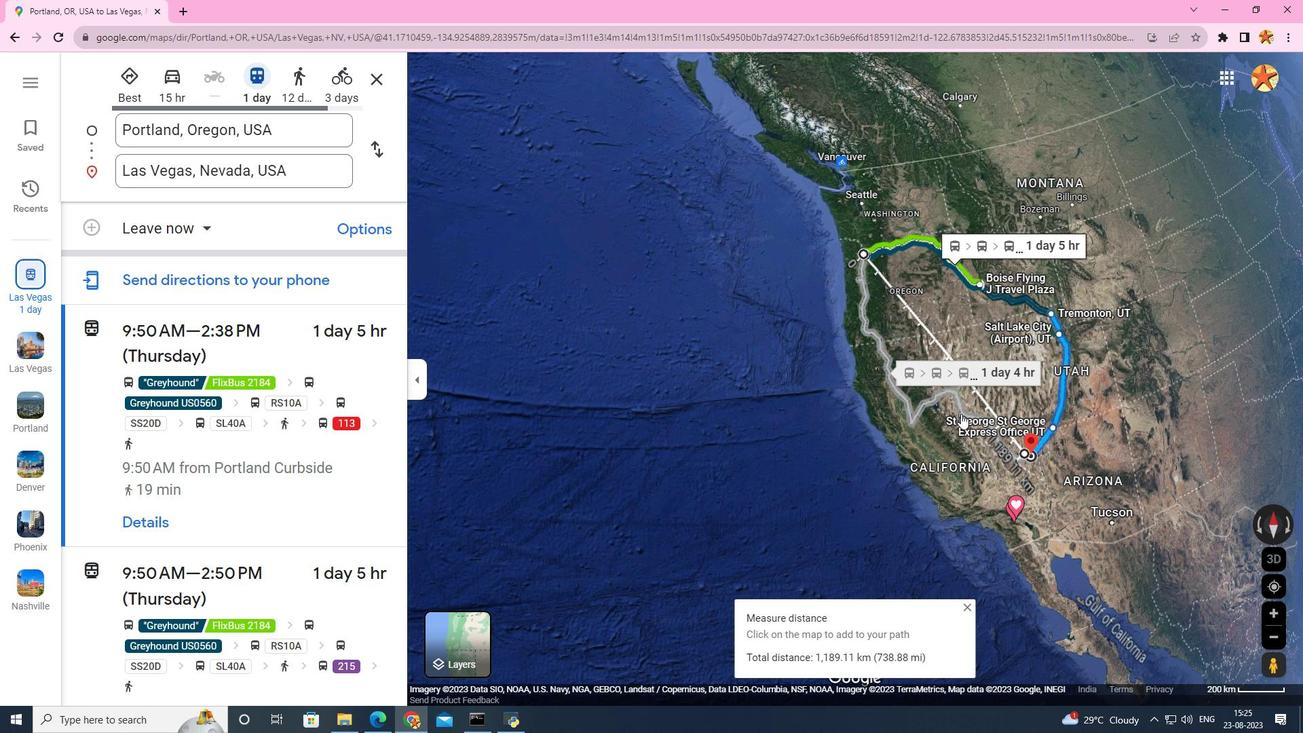 
